Task: Search one way flight ticket for 5 adults, 2 children, 1 infant in seat and 2 infants on lap in economy from Anchorage: Merrill Field to Rockford: Chicago Rockford International Airport(was Northwest Chicagoland Regional Airport At Rockford) on 5-1-2023. Choice of flights is United. Number of bags: 2 checked bags. Price is upto 72000. Outbound departure time preference is 19:00. Return departure time preference is 20:00.
Action: Mouse moved to (177, 156)
Screenshot: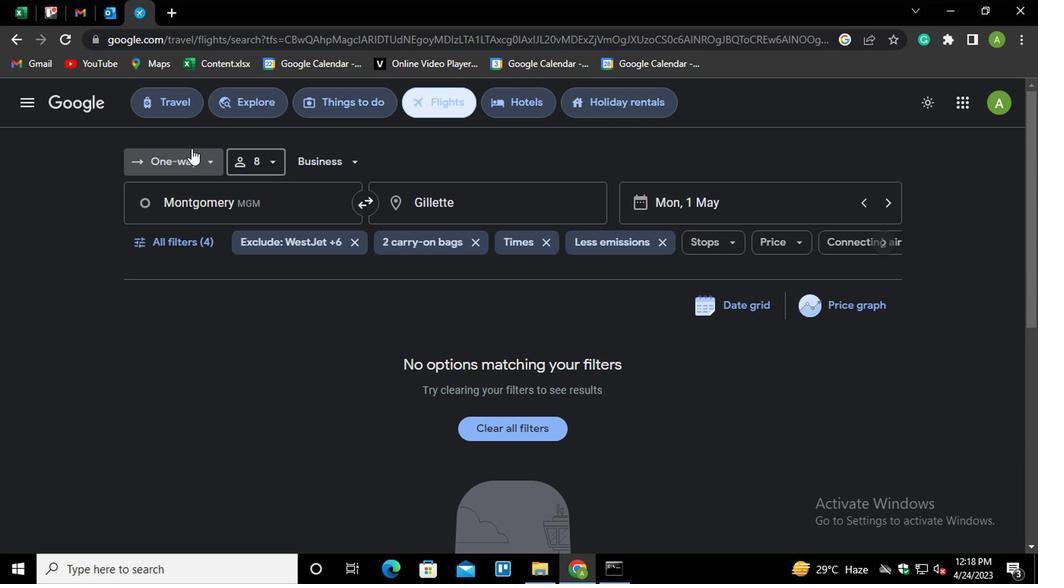 
Action: Mouse pressed left at (177, 156)
Screenshot: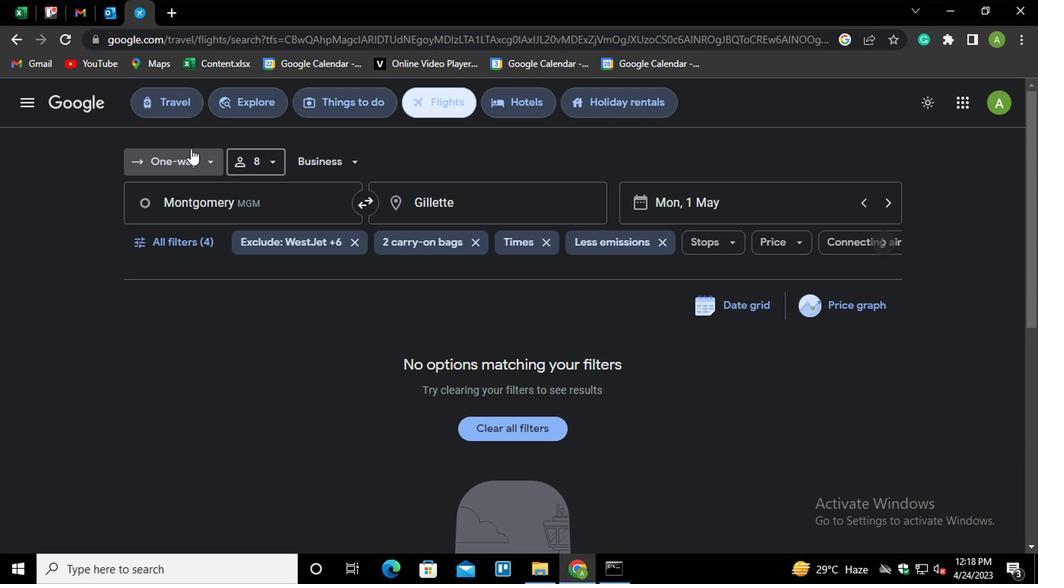 
Action: Mouse moved to (177, 230)
Screenshot: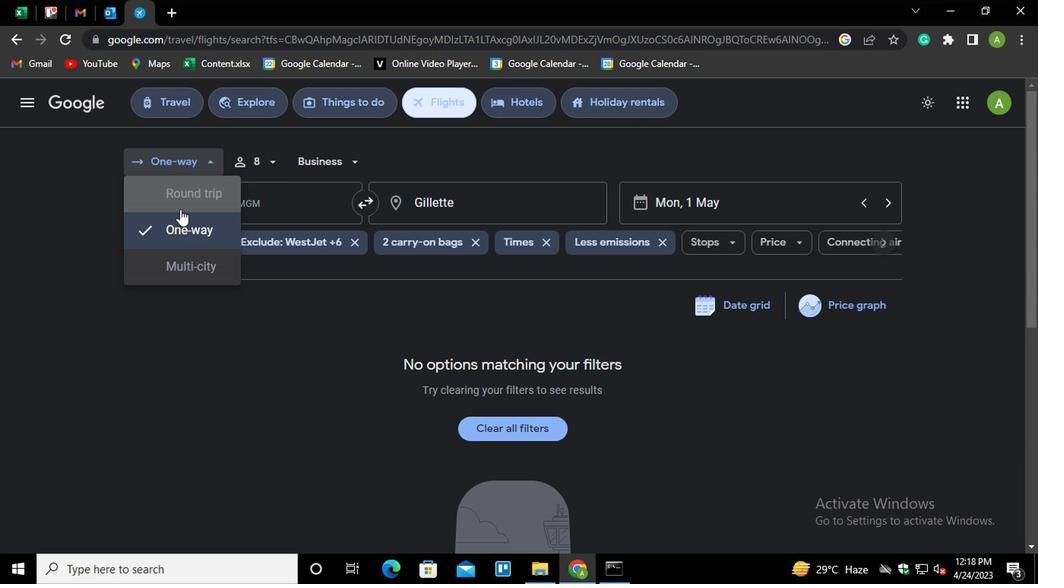 
Action: Mouse pressed left at (177, 230)
Screenshot: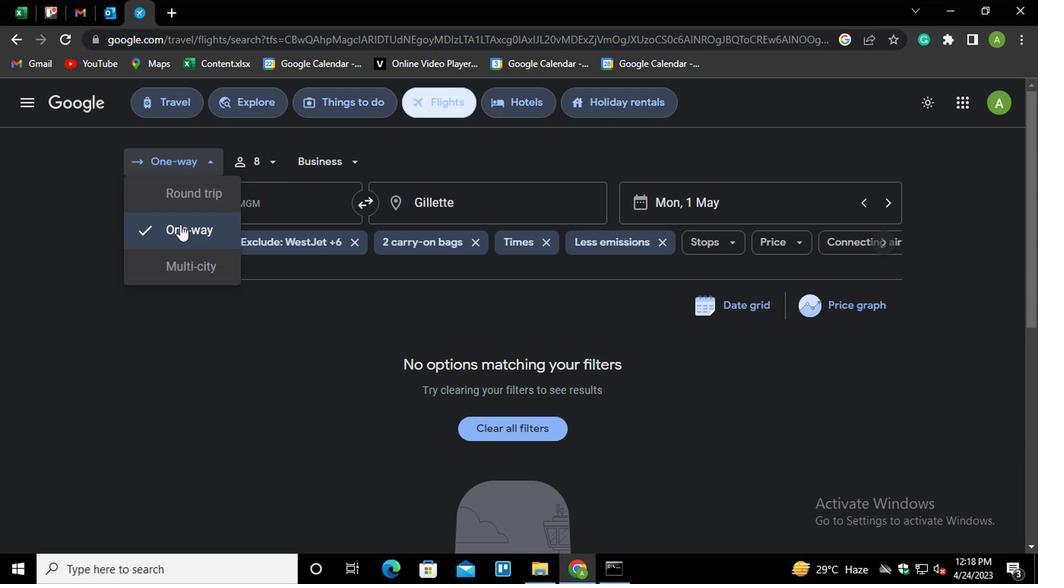 
Action: Mouse moved to (242, 173)
Screenshot: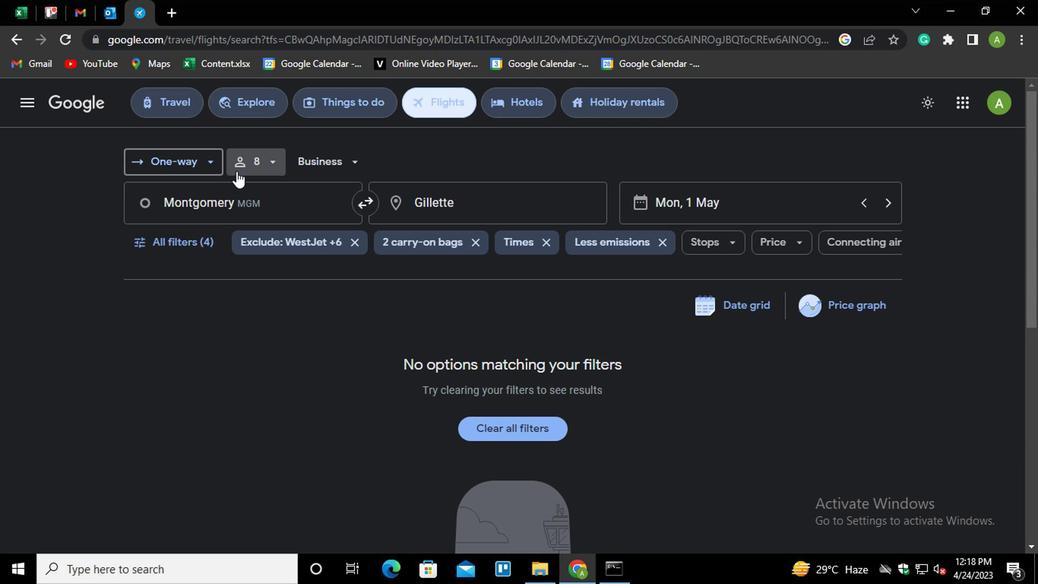 
Action: Mouse pressed left at (242, 173)
Screenshot: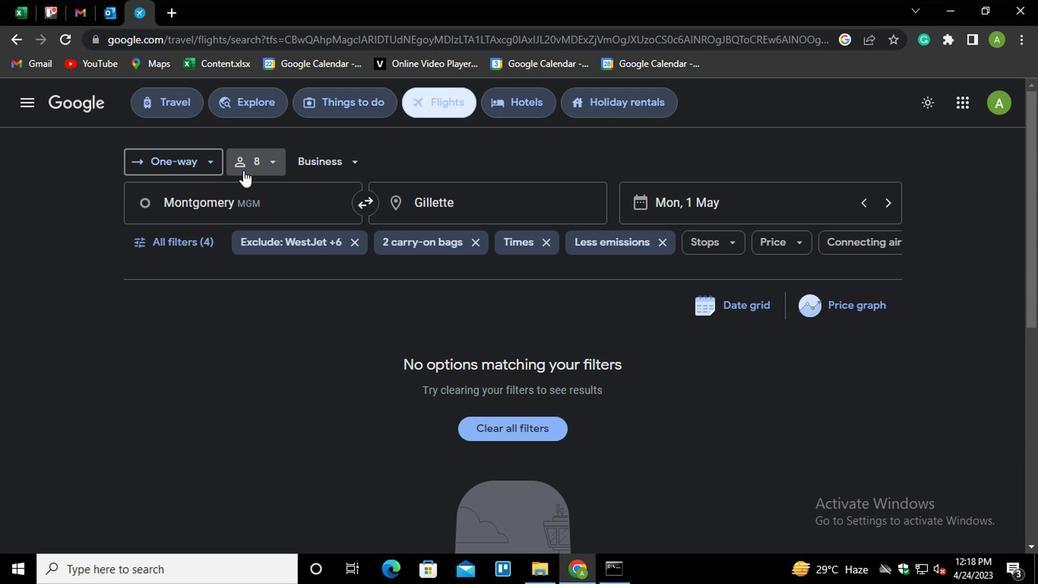 
Action: Mouse moved to (387, 203)
Screenshot: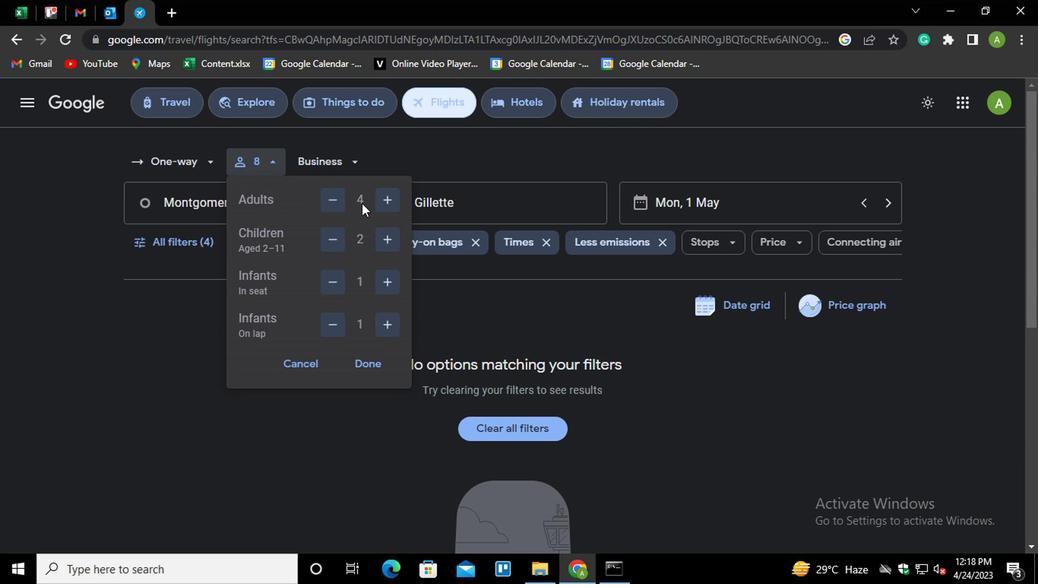 
Action: Mouse pressed left at (387, 203)
Screenshot: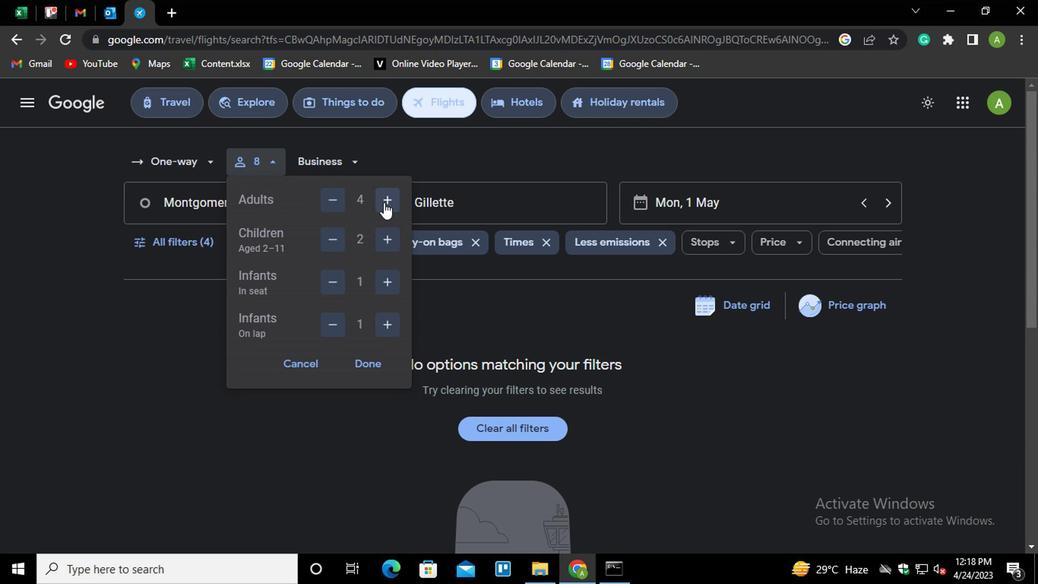 
Action: Mouse moved to (370, 363)
Screenshot: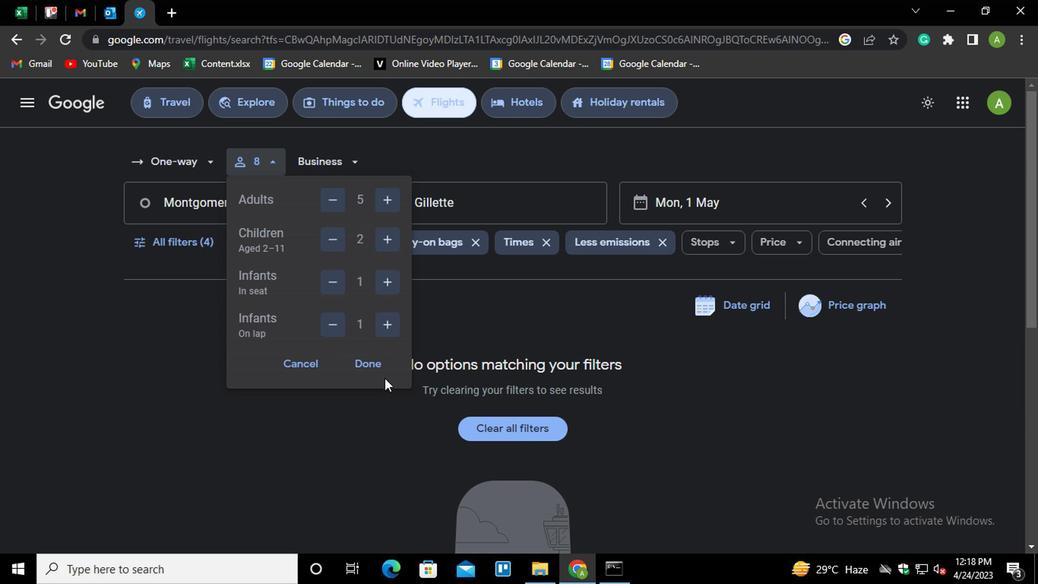 
Action: Mouse pressed left at (370, 363)
Screenshot: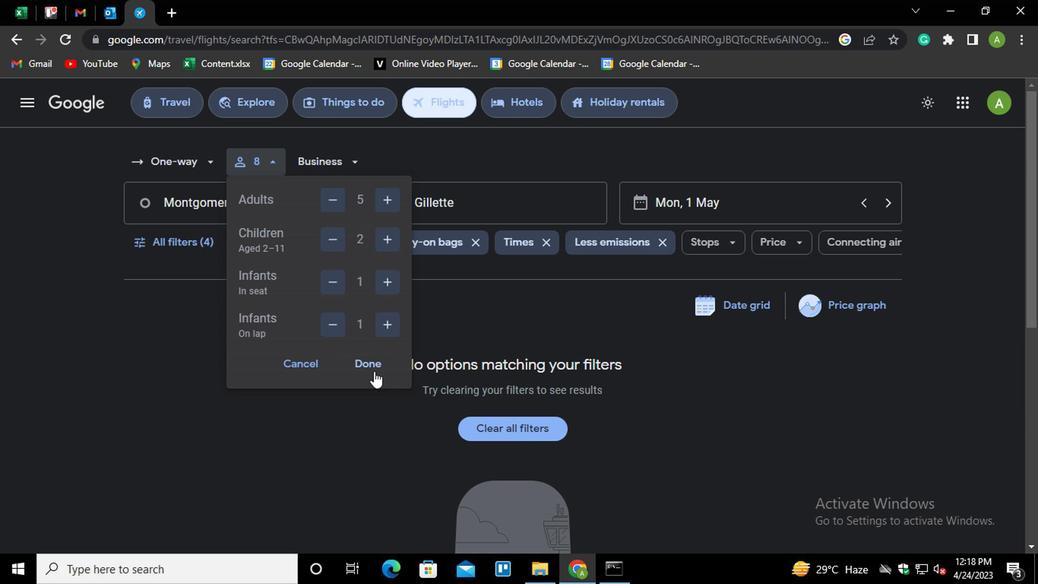 
Action: Mouse moved to (334, 172)
Screenshot: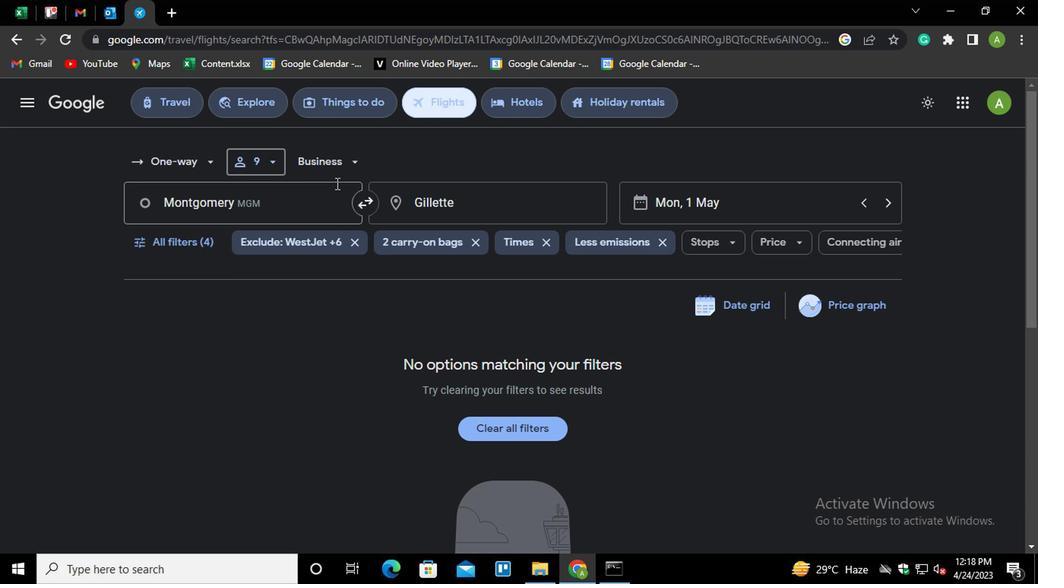 
Action: Mouse pressed left at (334, 172)
Screenshot: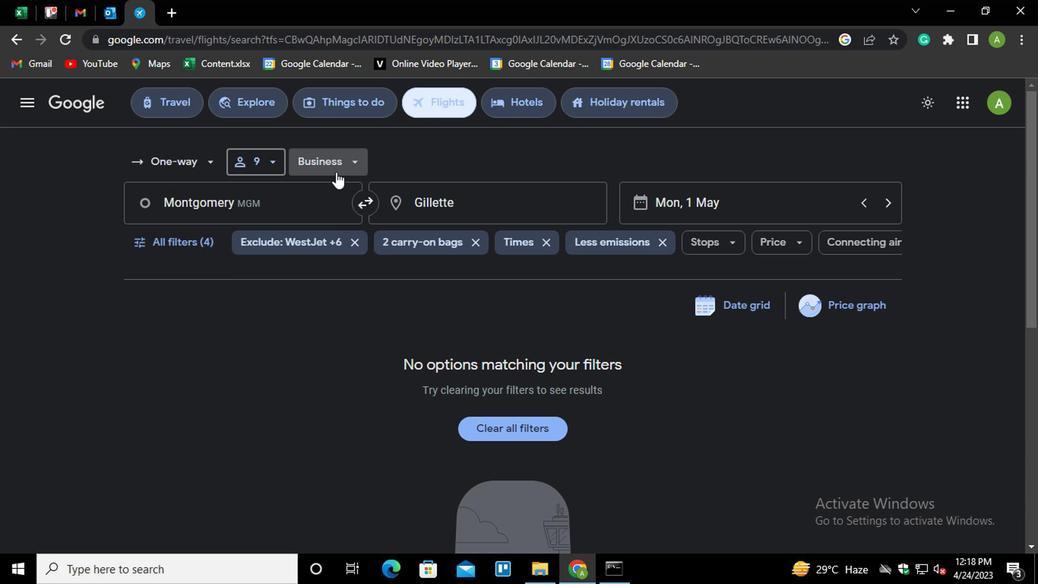 
Action: Mouse moved to (344, 199)
Screenshot: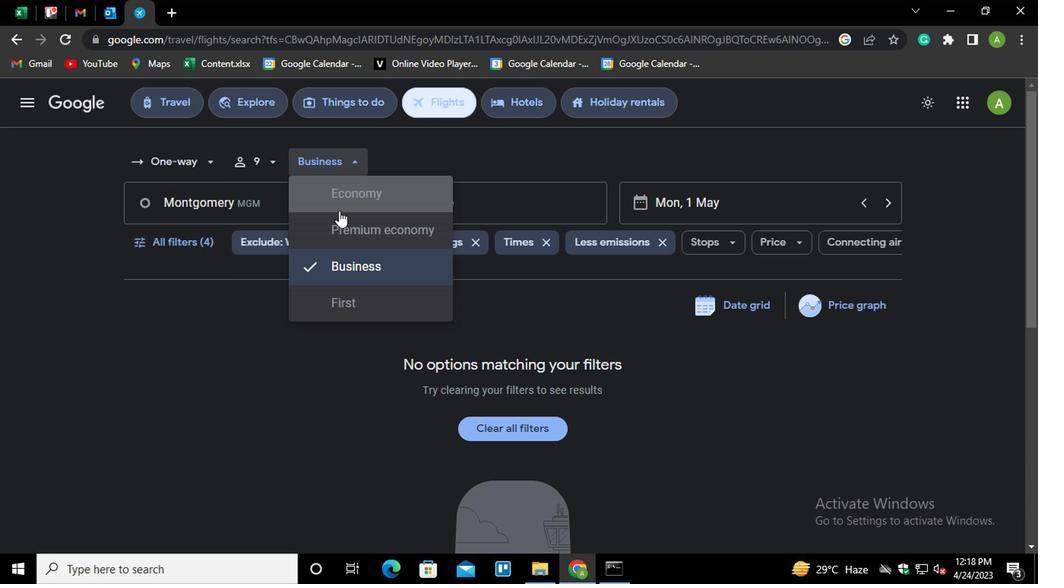 
Action: Mouse pressed left at (344, 199)
Screenshot: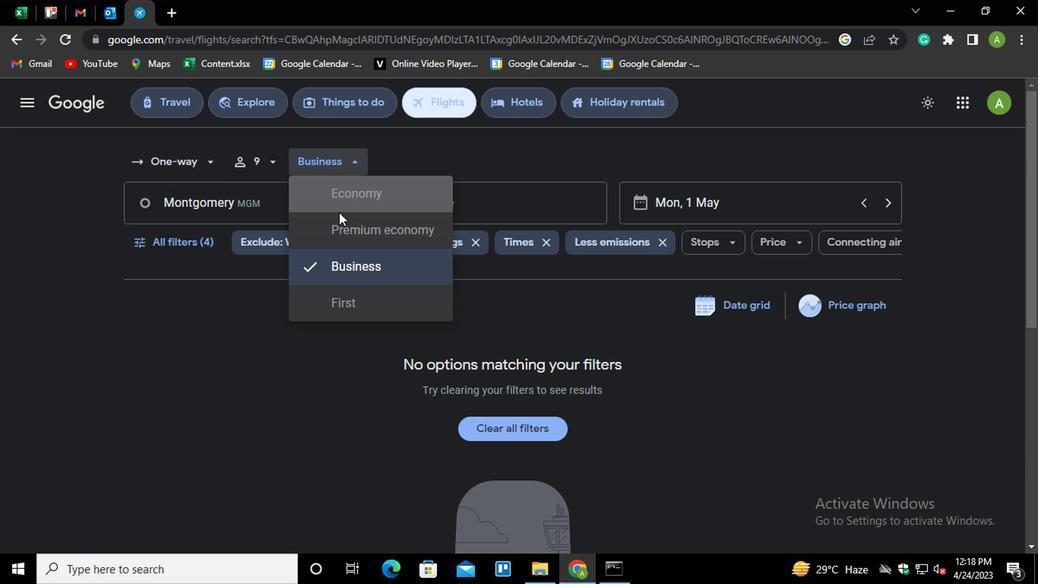 
Action: Mouse moved to (300, 210)
Screenshot: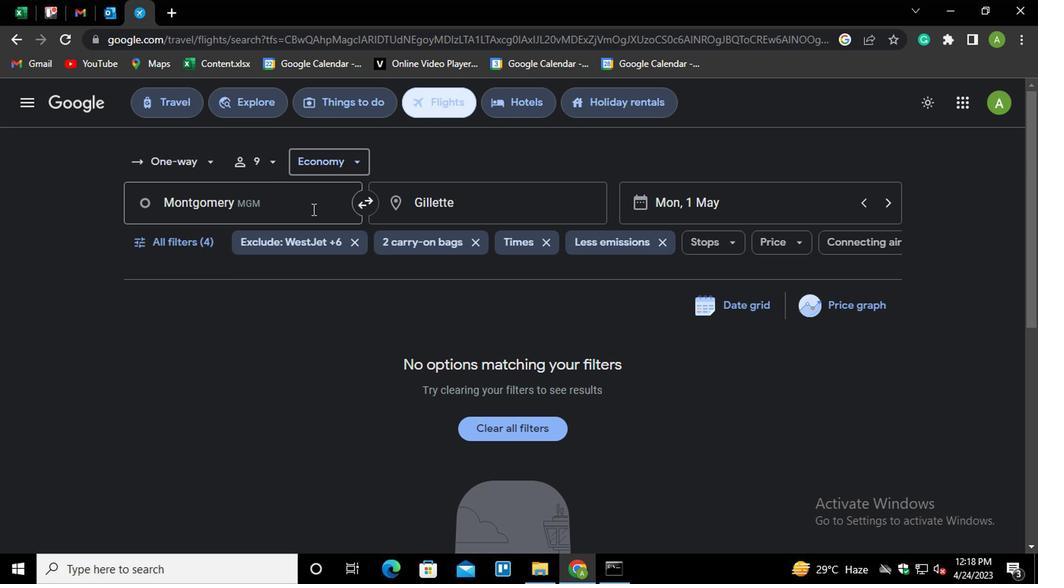 
Action: Mouse pressed left at (300, 210)
Screenshot: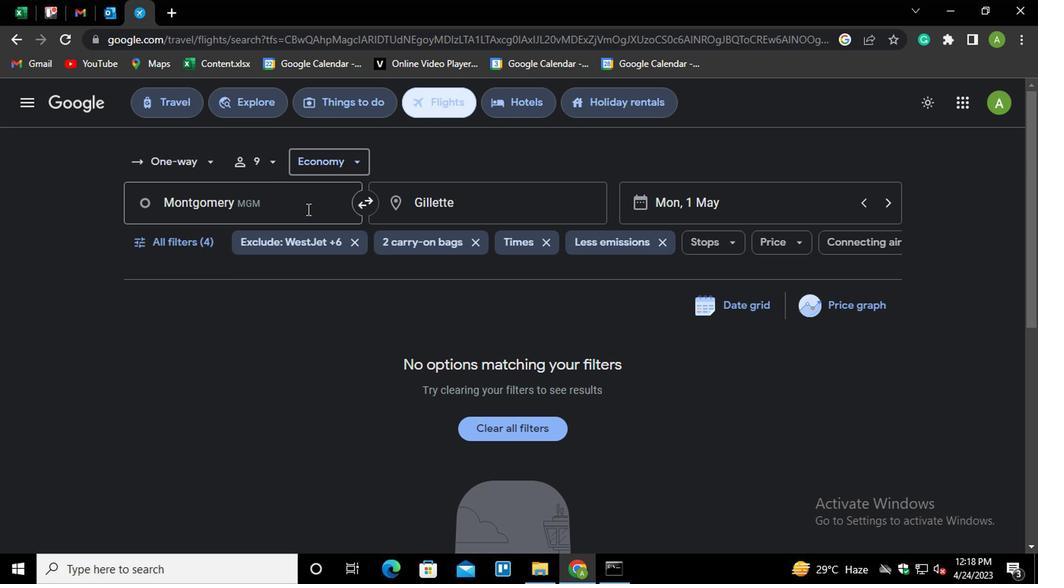 
Action: Key pressed <Key.shift>ANCHORAGE<Key.space>FI=<Key.backspace><Key.backspace><Key.backspace><Key.backspace><Key.down><Key.enter>
Screenshot: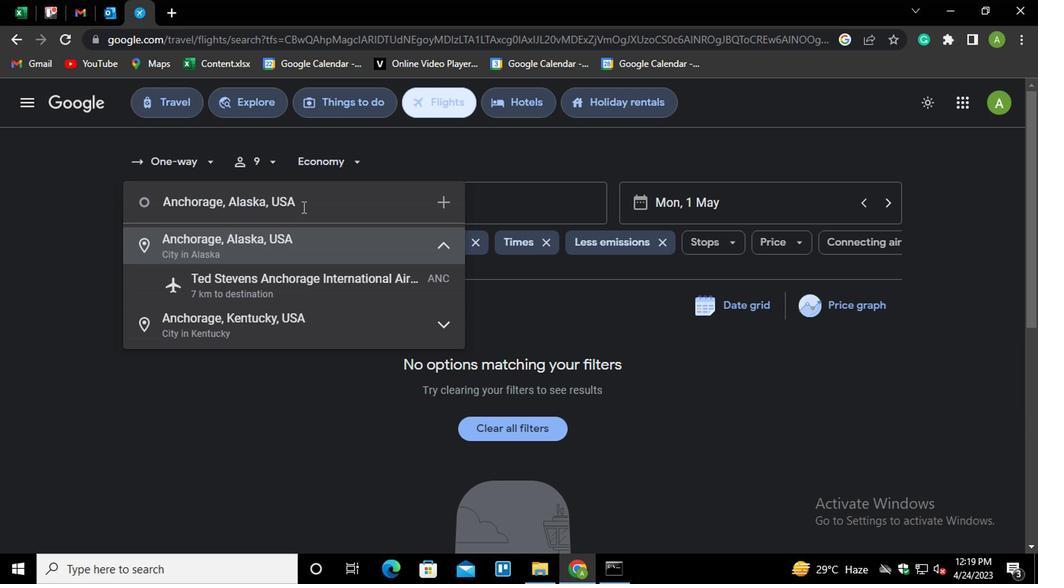 
Action: Mouse moved to (460, 199)
Screenshot: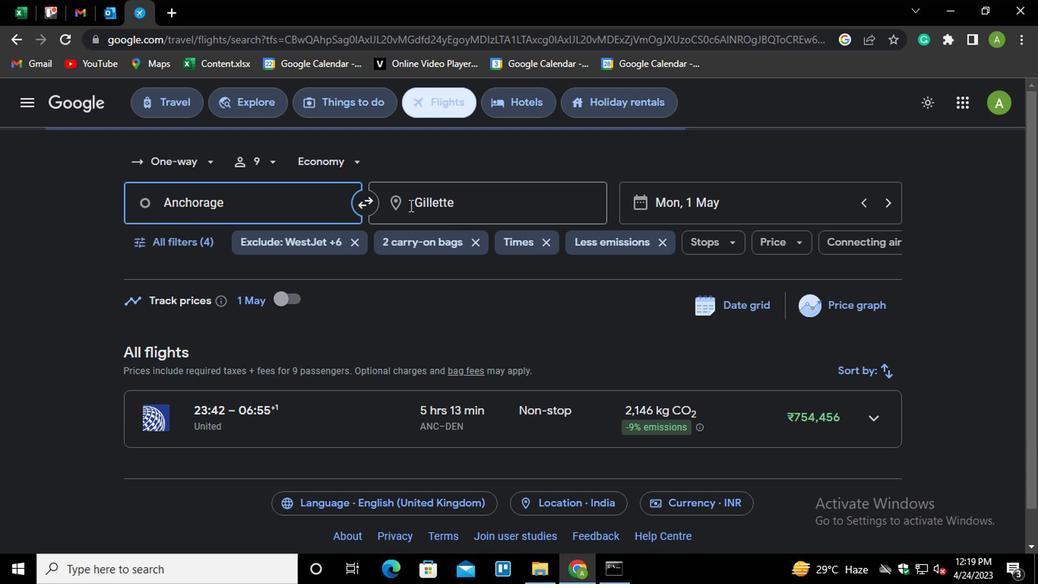 
Action: Mouse pressed left at (460, 199)
Screenshot: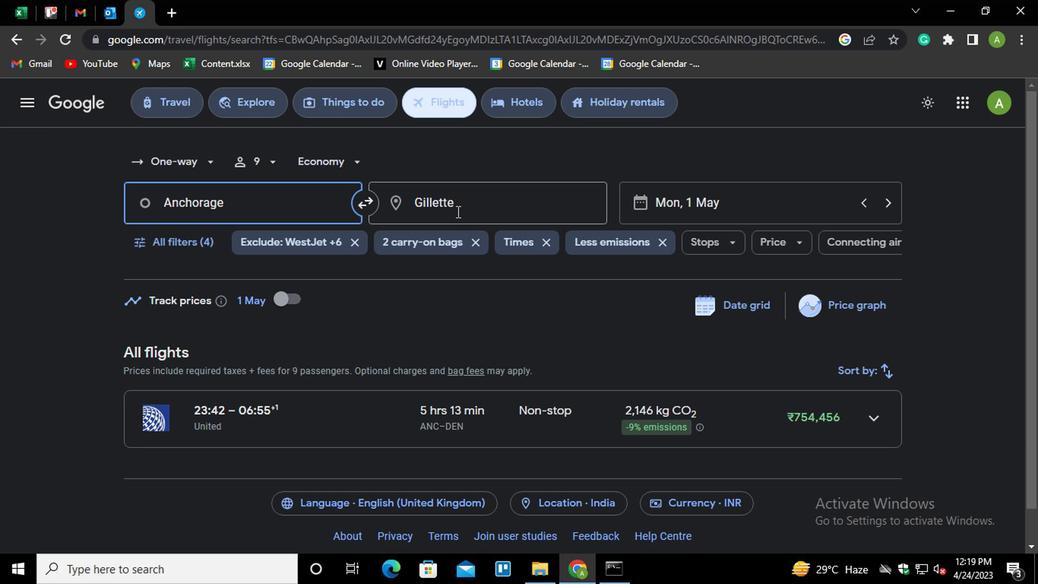 
Action: Mouse moved to (460, 217)
Screenshot: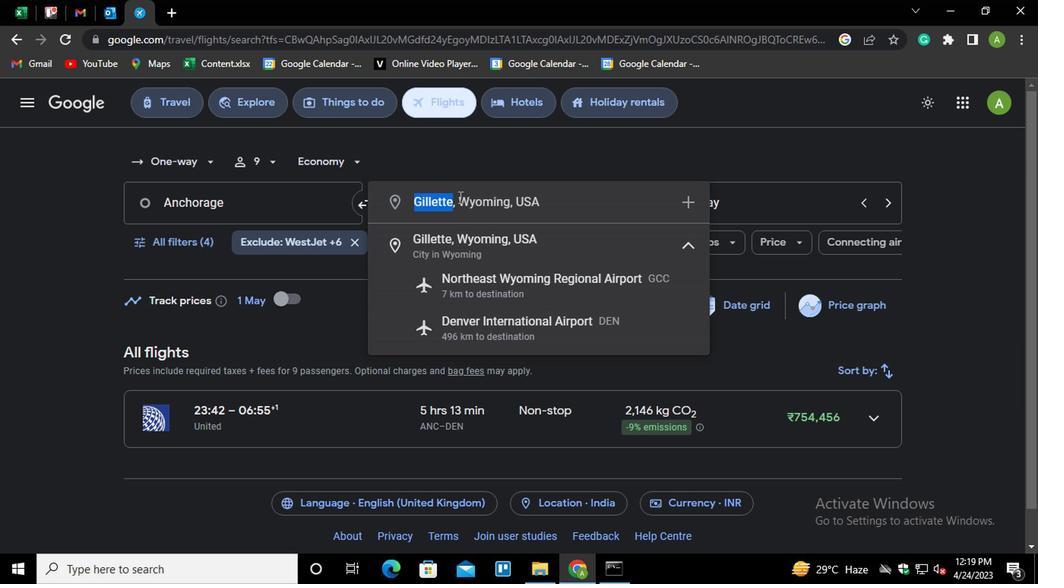 
Action: Key pressed CHICAH<Key.backspace>
Screenshot: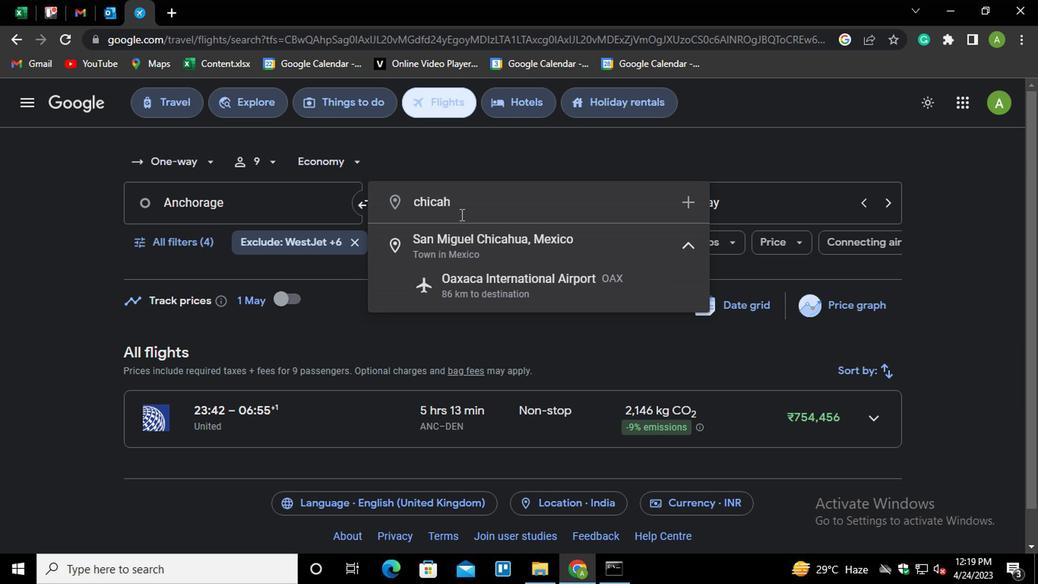
Action: Mouse moved to (495, 374)
Screenshot: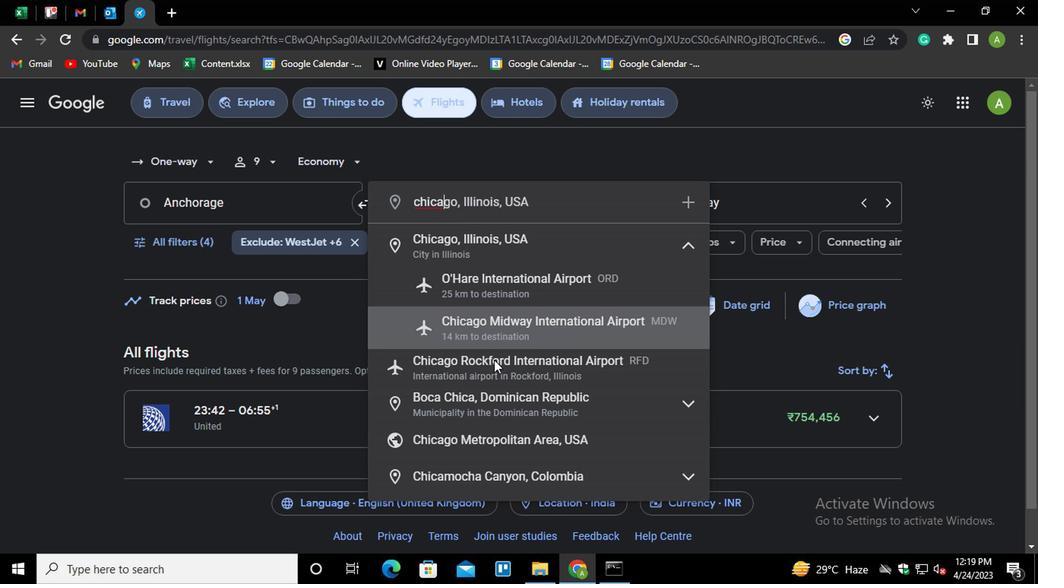 
Action: Mouse pressed left at (495, 374)
Screenshot: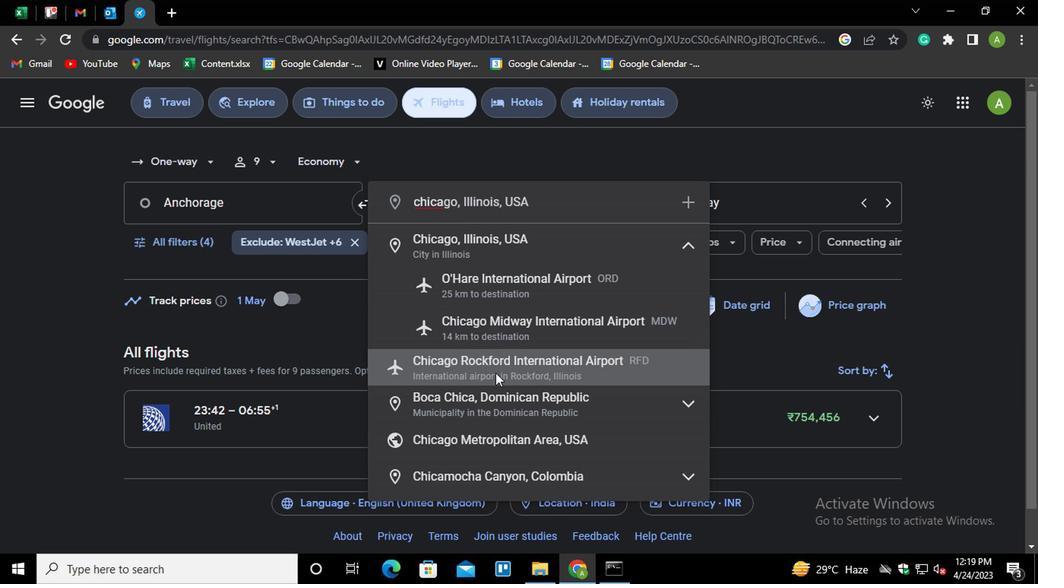 
Action: Mouse moved to (194, 242)
Screenshot: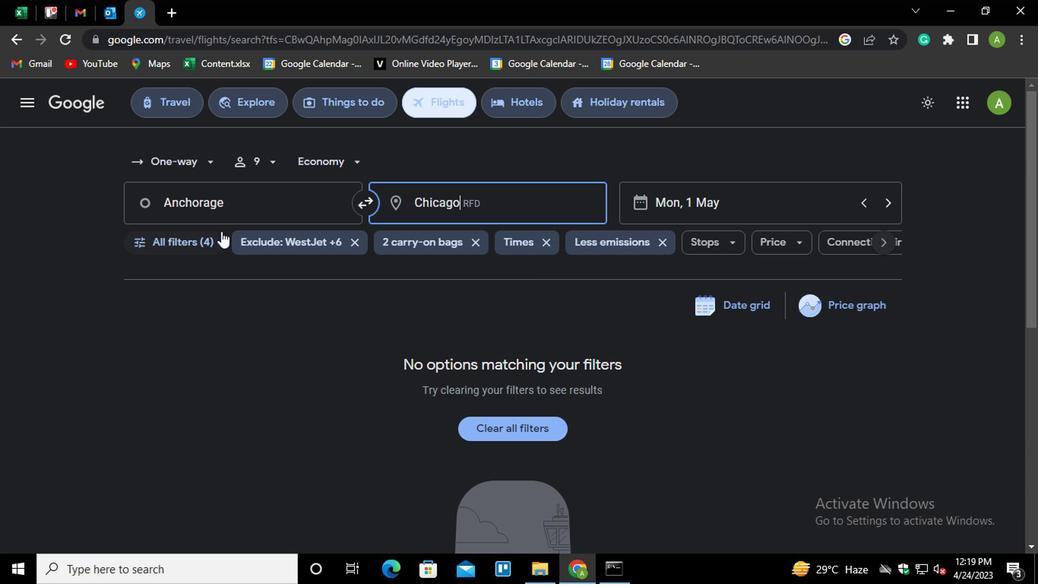 
Action: Mouse pressed left at (194, 242)
Screenshot: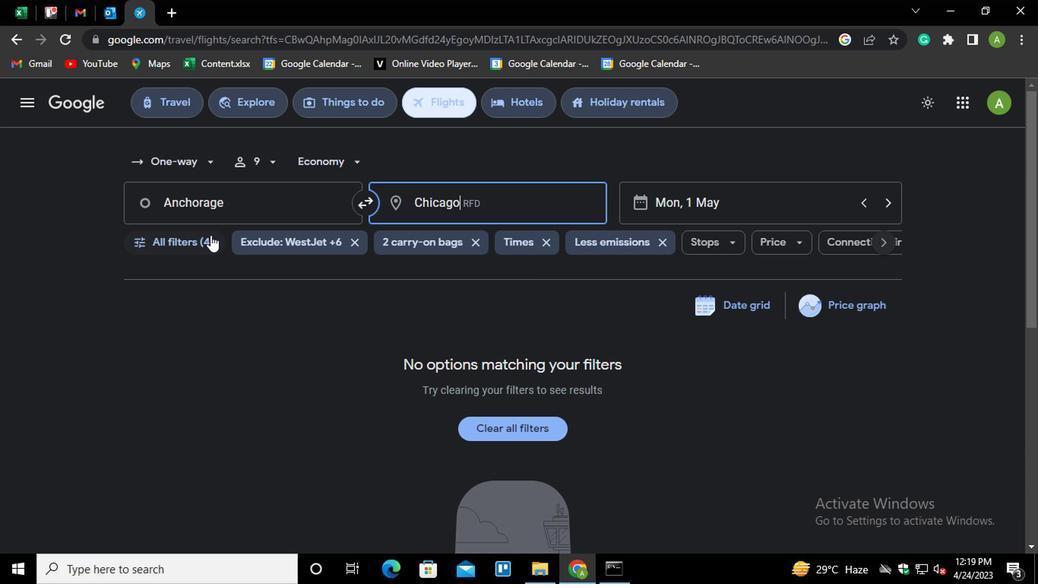 
Action: Mouse moved to (212, 402)
Screenshot: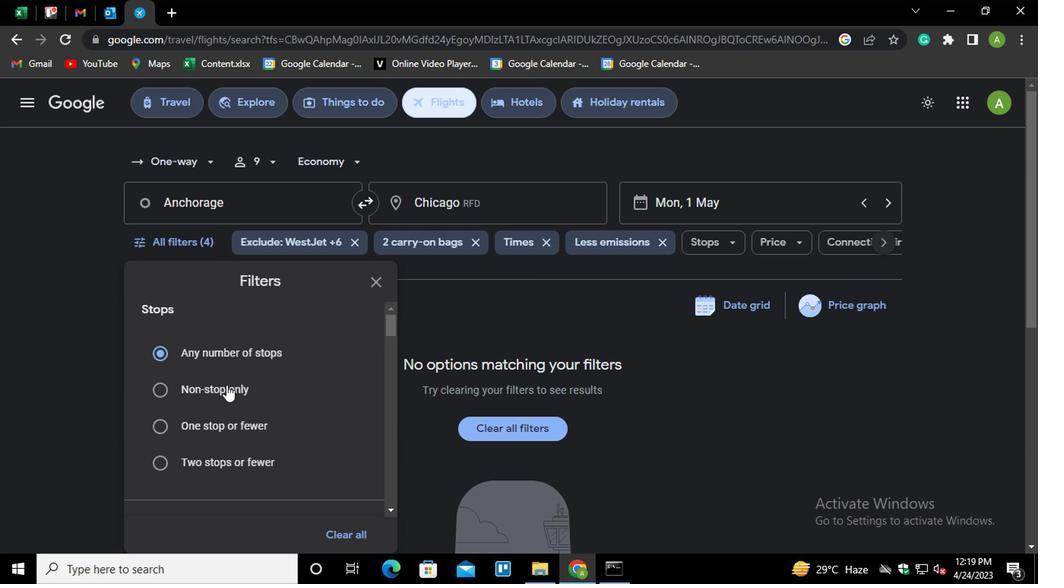 
Action: Mouse scrolled (212, 401) with delta (0, -1)
Screenshot: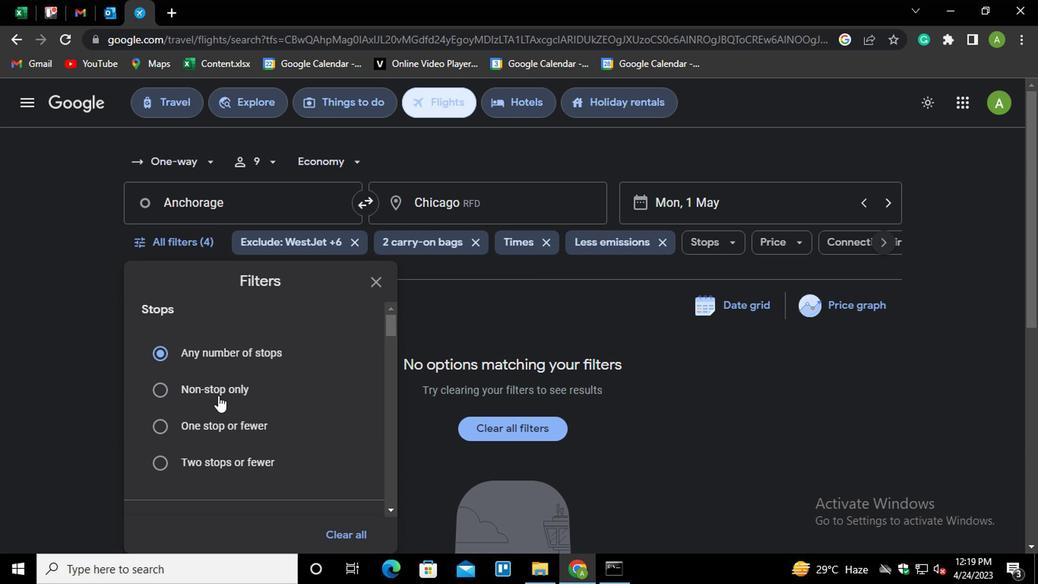 
Action: Mouse scrolled (212, 401) with delta (0, -1)
Screenshot: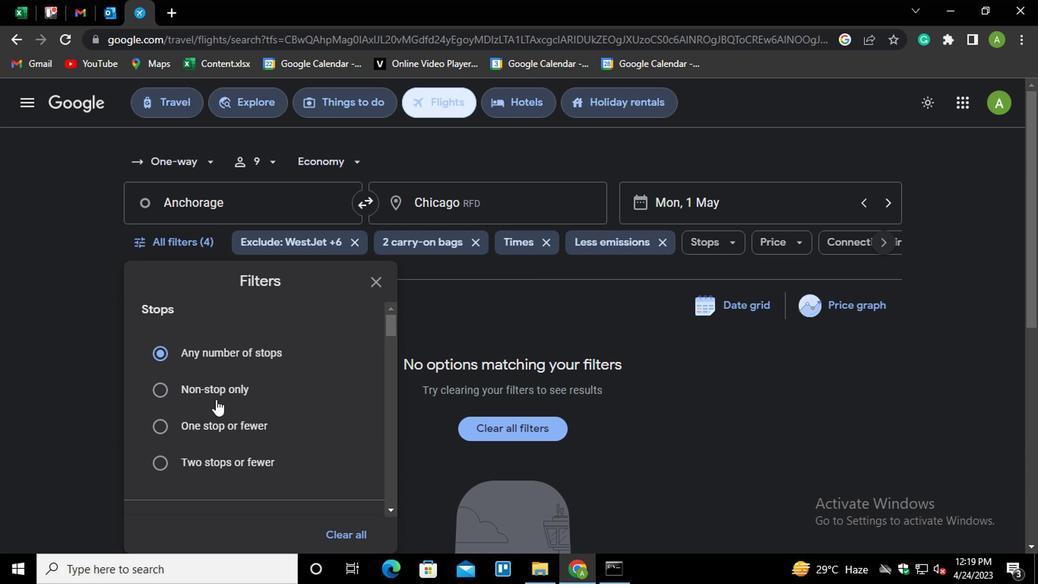 
Action: Mouse scrolled (212, 401) with delta (0, -1)
Screenshot: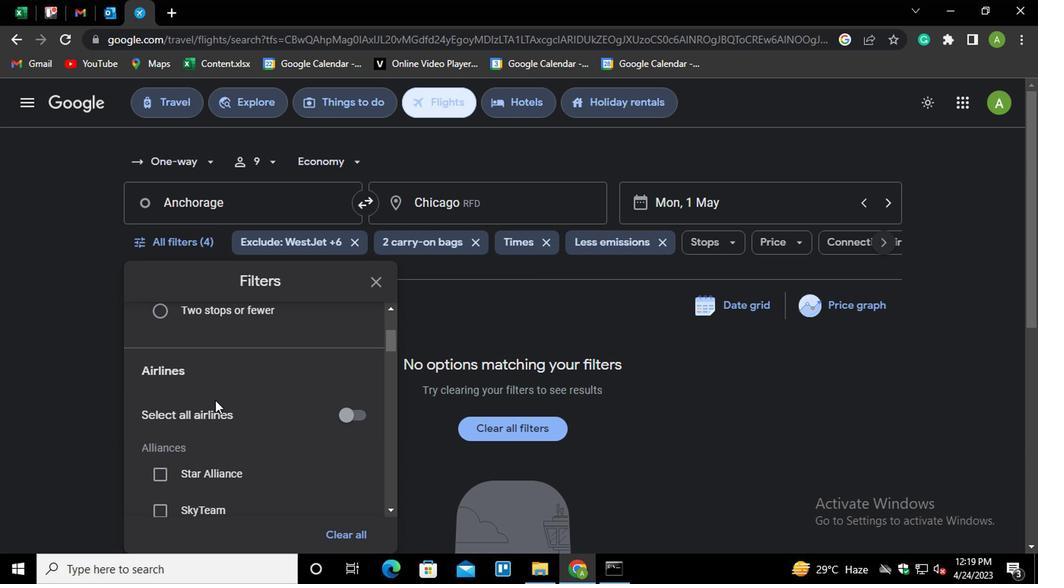 
Action: Mouse scrolled (212, 401) with delta (0, -1)
Screenshot: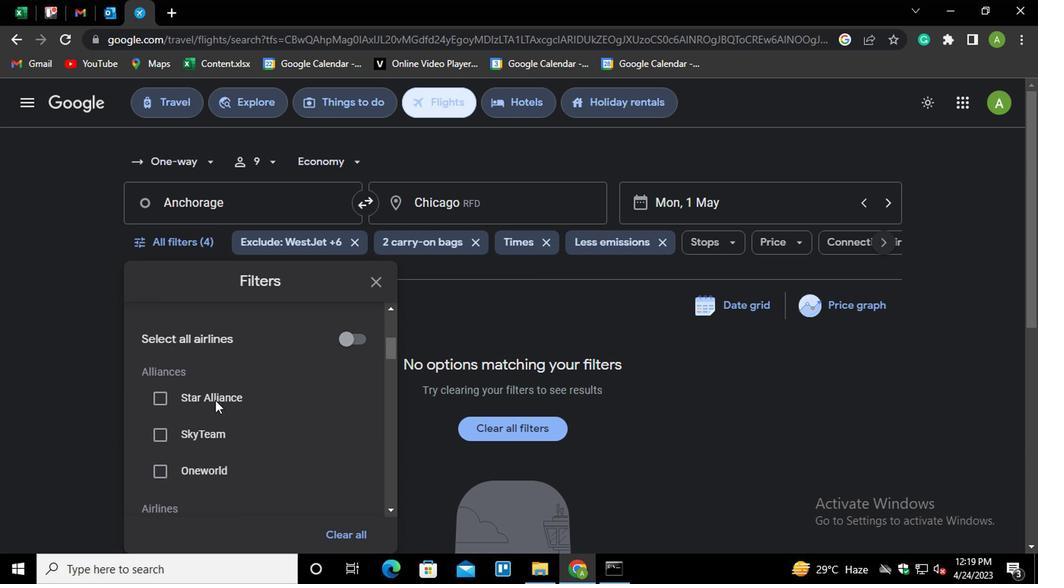 
Action: Mouse scrolled (212, 401) with delta (0, -1)
Screenshot: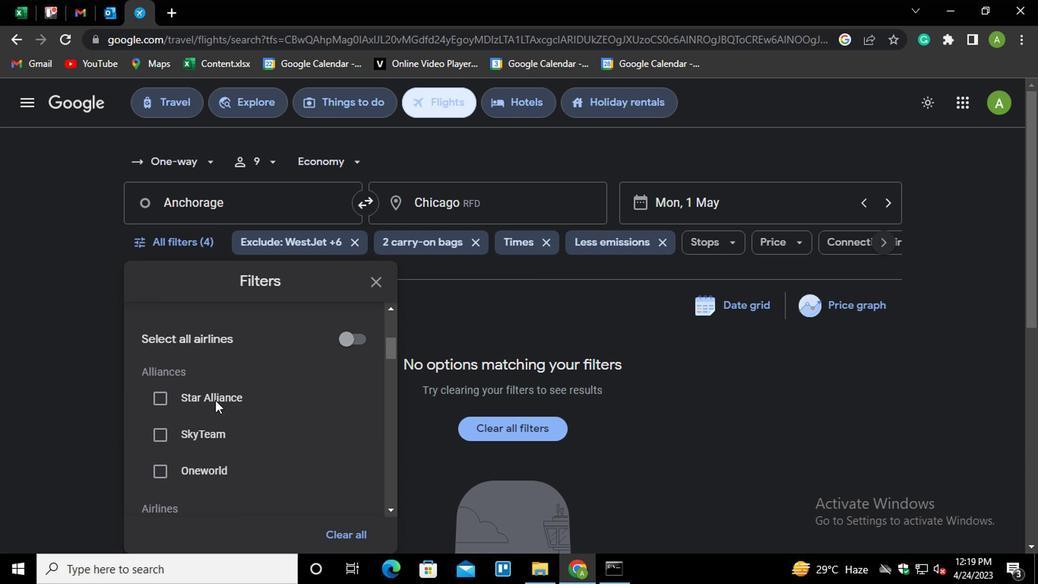 
Action: Mouse scrolled (212, 401) with delta (0, -1)
Screenshot: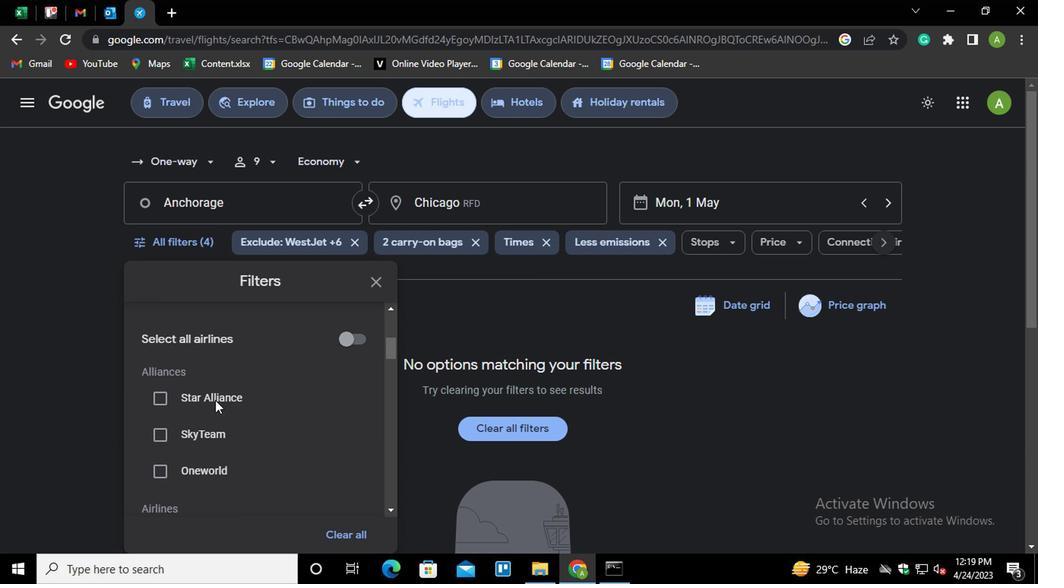 
Action: Mouse scrolled (212, 401) with delta (0, -1)
Screenshot: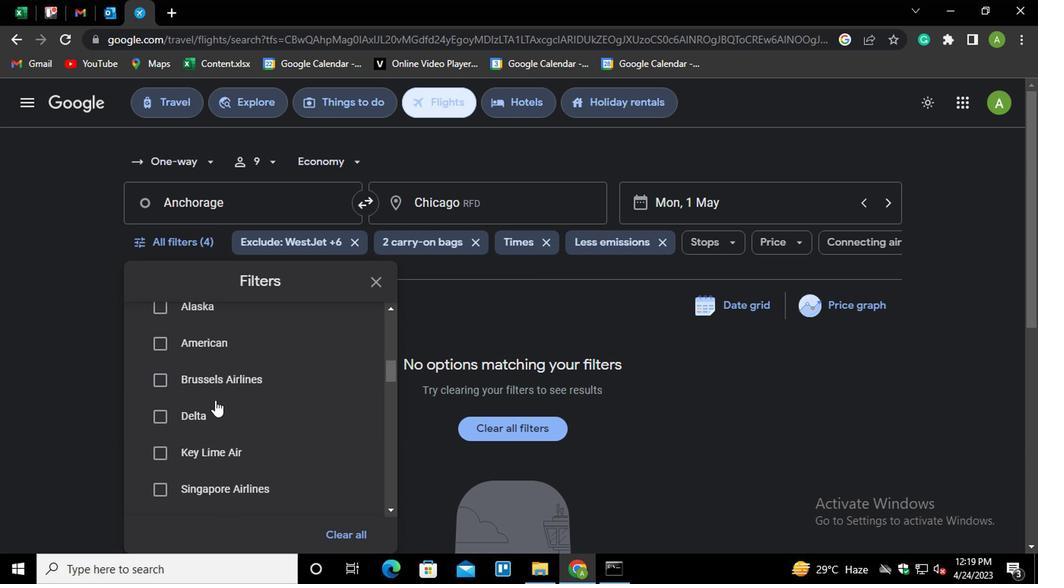 
Action: Mouse scrolled (212, 401) with delta (0, -1)
Screenshot: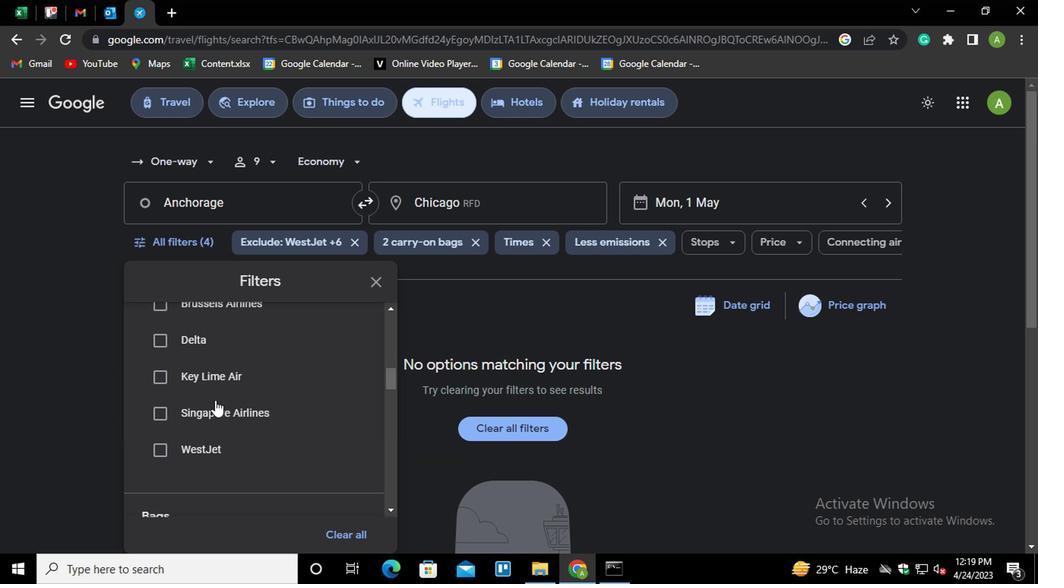 
Action: Mouse scrolled (212, 401) with delta (0, -1)
Screenshot: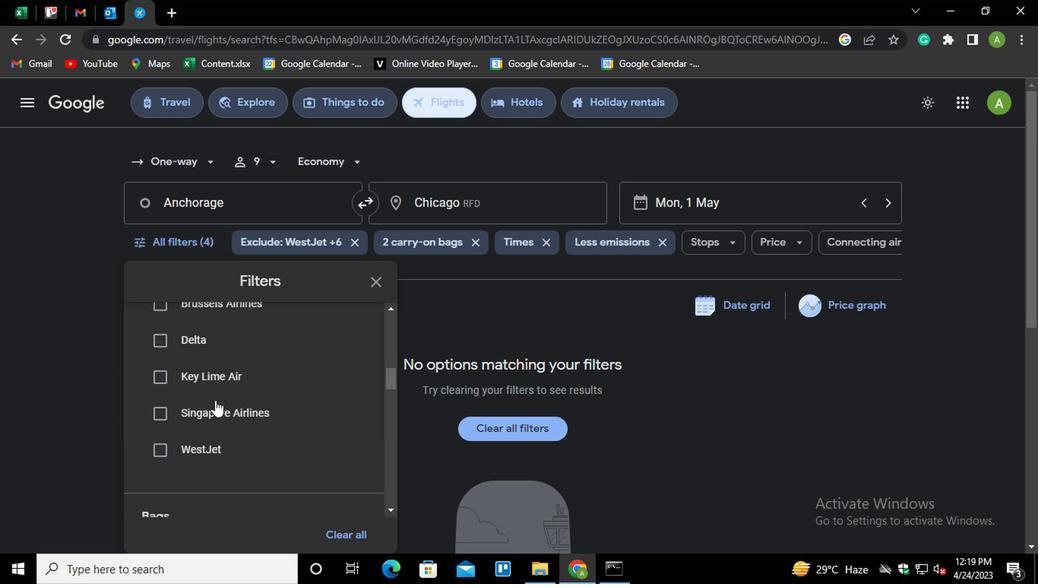 
Action: Mouse scrolled (212, 402) with delta (0, 0)
Screenshot: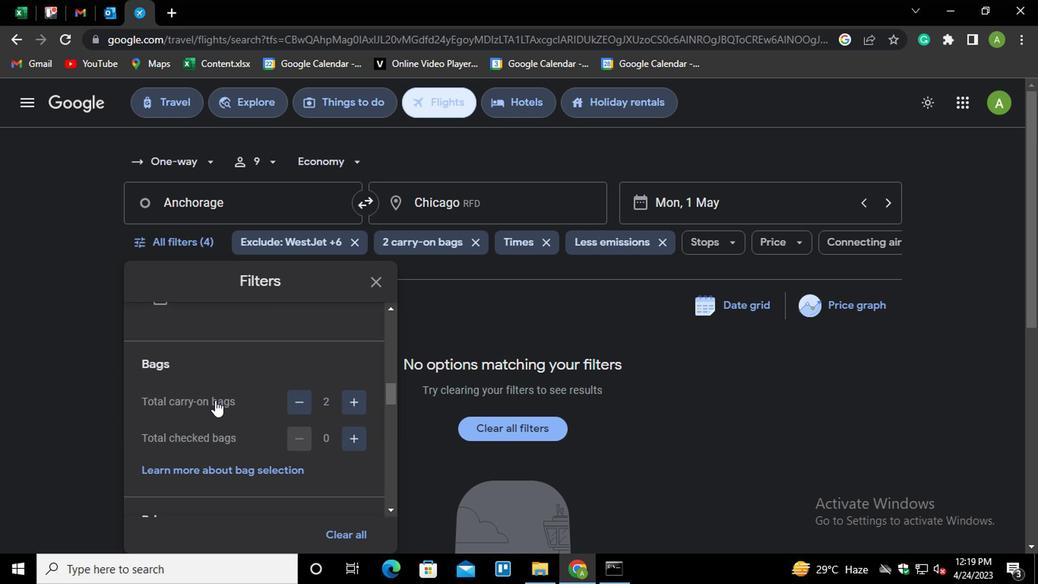 
Action: Mouse scrolled (212, 402) with delta (0, 0)
Screenshot: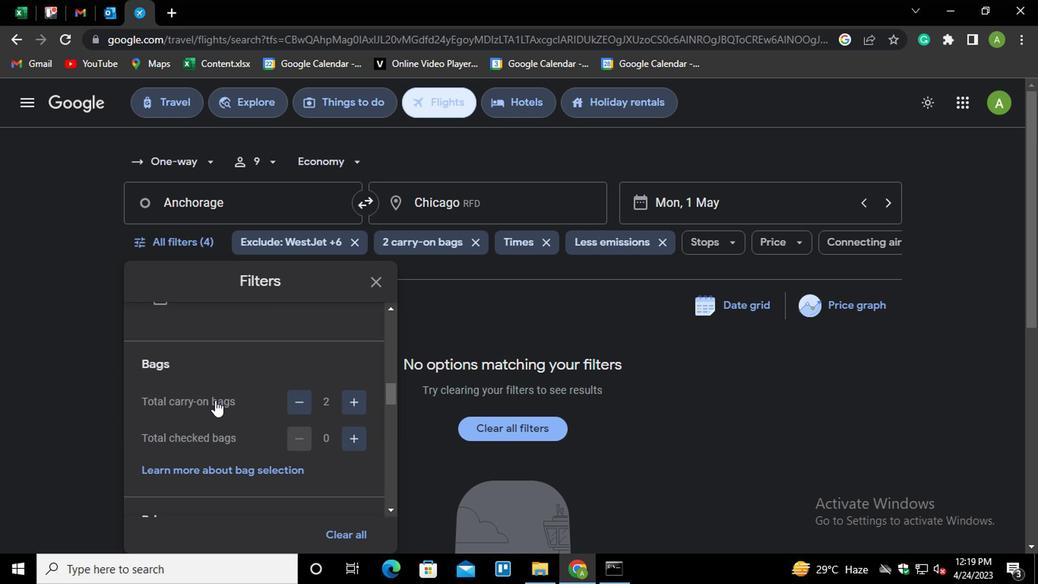 
Action: Mouse scrolled (212, 402) with delta (0, 0)
Screenshot: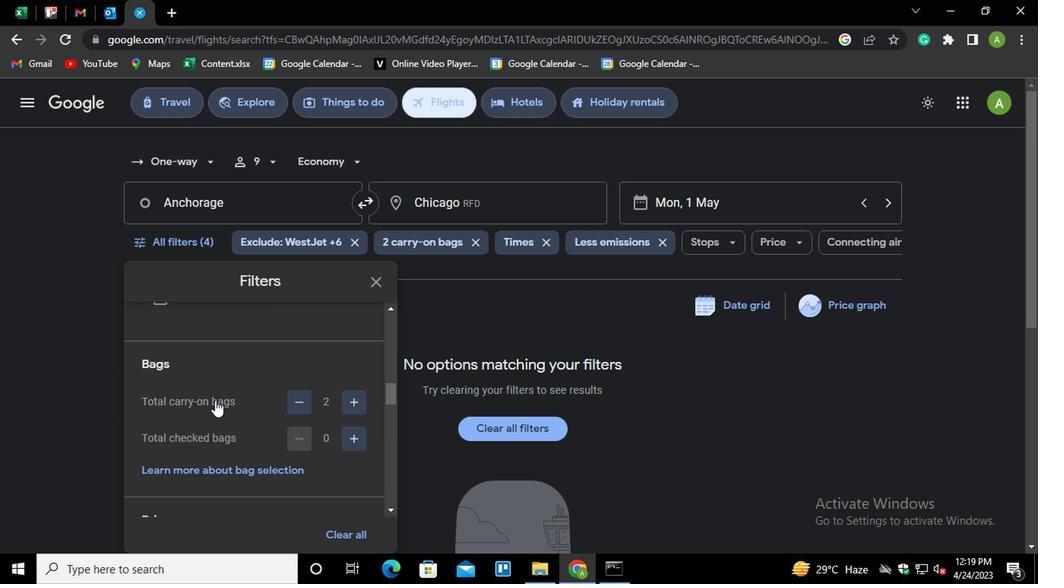 
Action: Mouse moved to (189, 404)
Screenshot: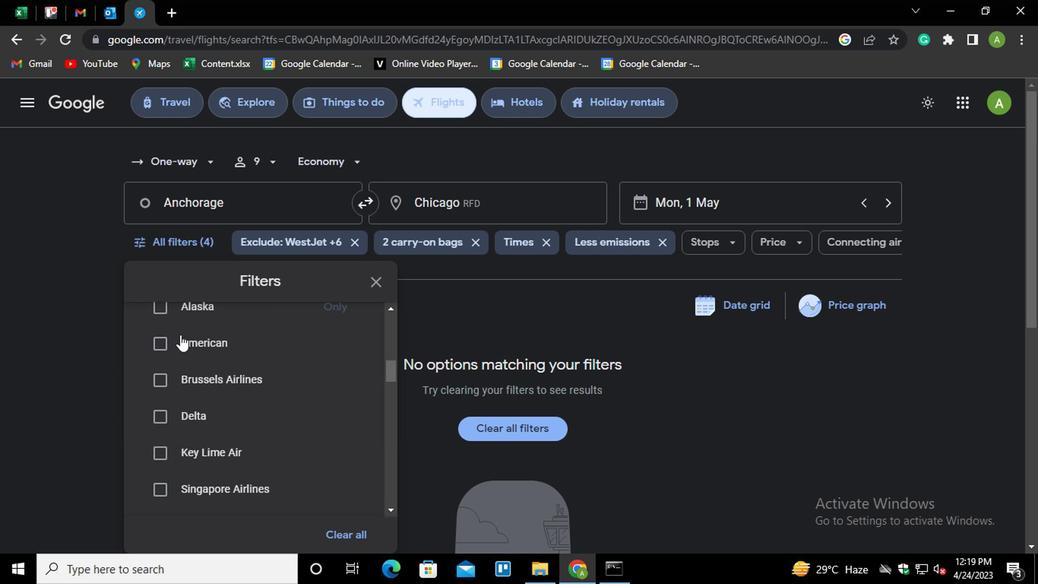 
Action: Mouse scrolled (189, 405) with delta (0, 0)
Screenshot: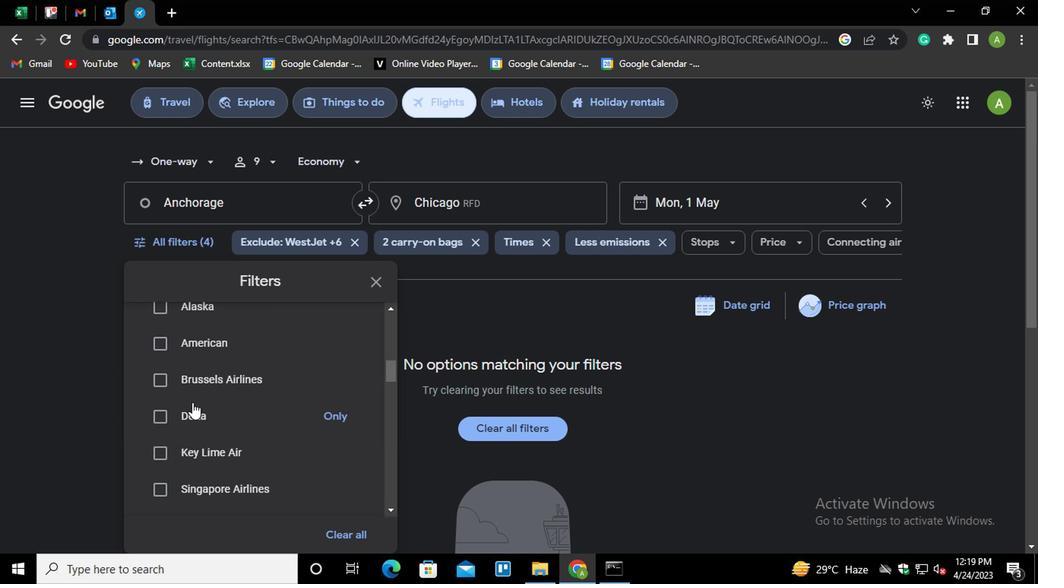 
Action: Mouse moved to (195, 437)
Screenshot: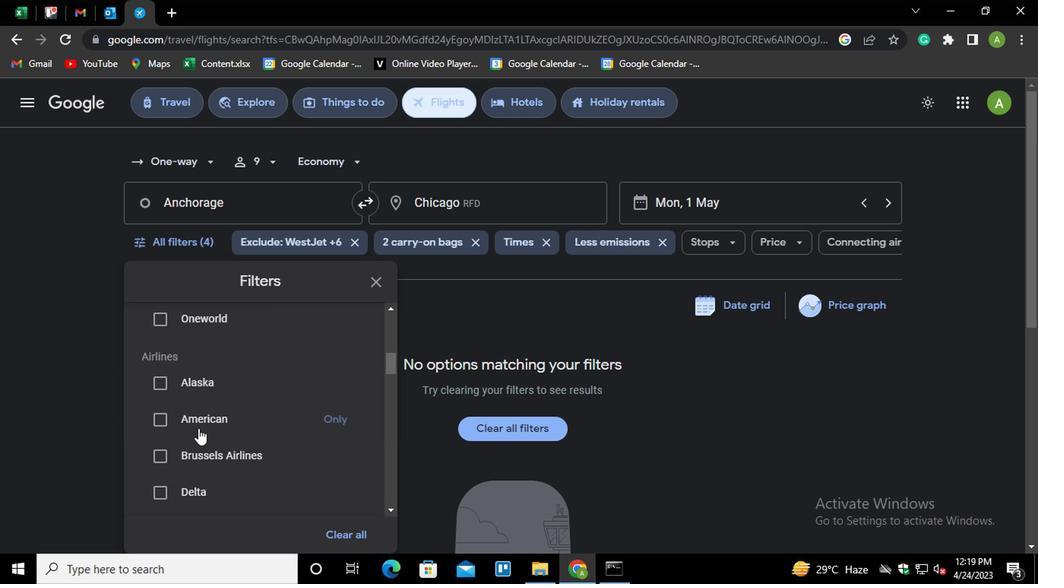 
Action: Mouse scrolled (195, 437) with delta (0, 0)
Screenshot: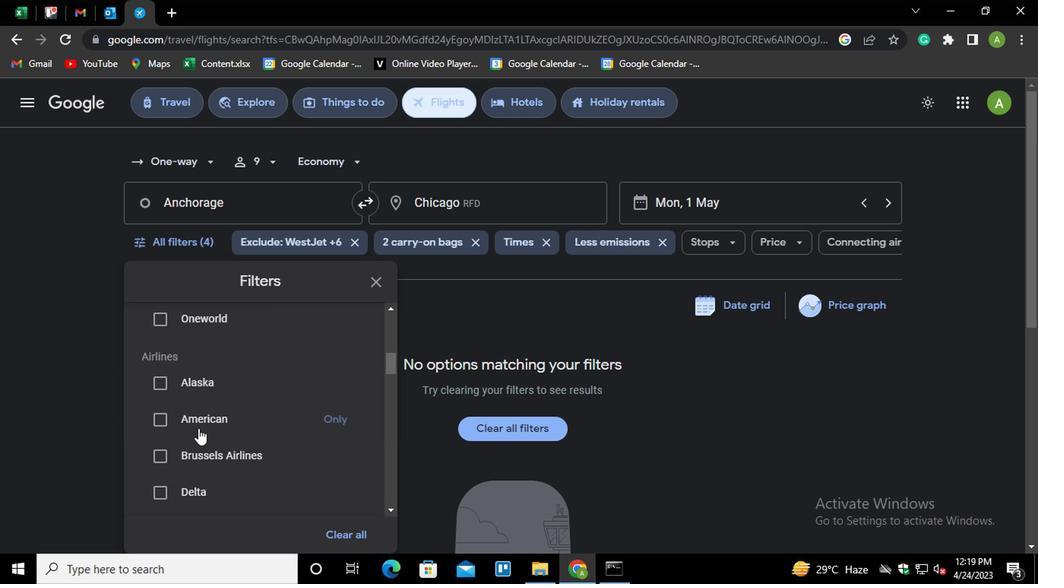 
Action: Mouse moved to (195, 439)
Screenshot: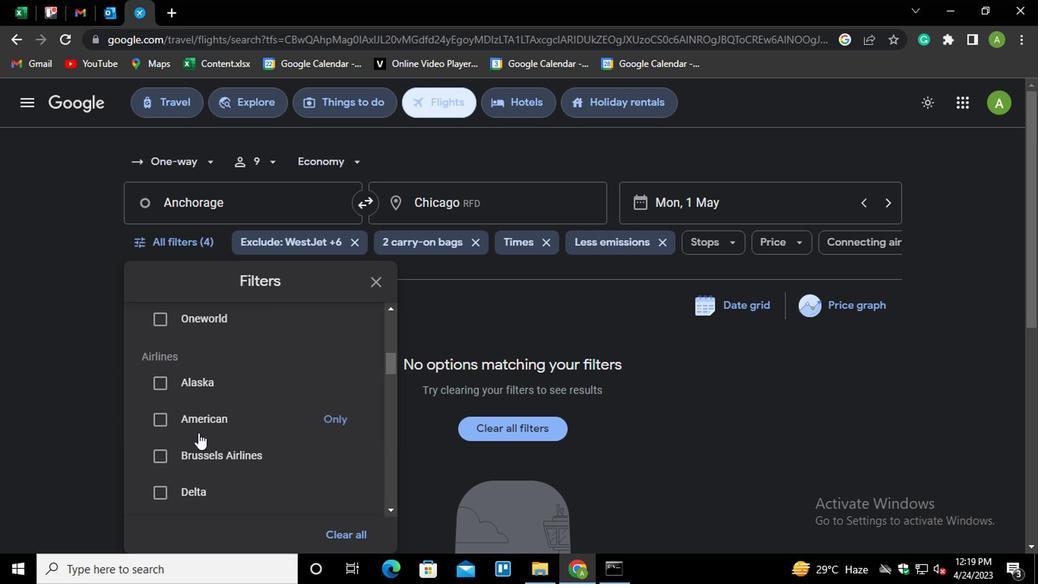 
Action: Mouse scrolled (195, 438) with delta (0, 0)
Screenshot: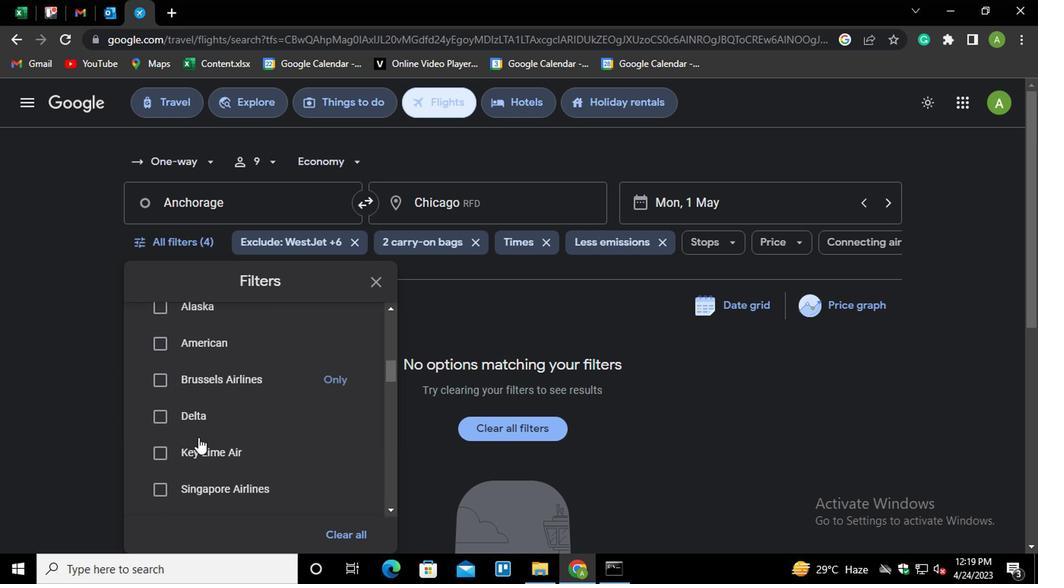 
Action: Mouse moved to (267, 425)
Screenshot: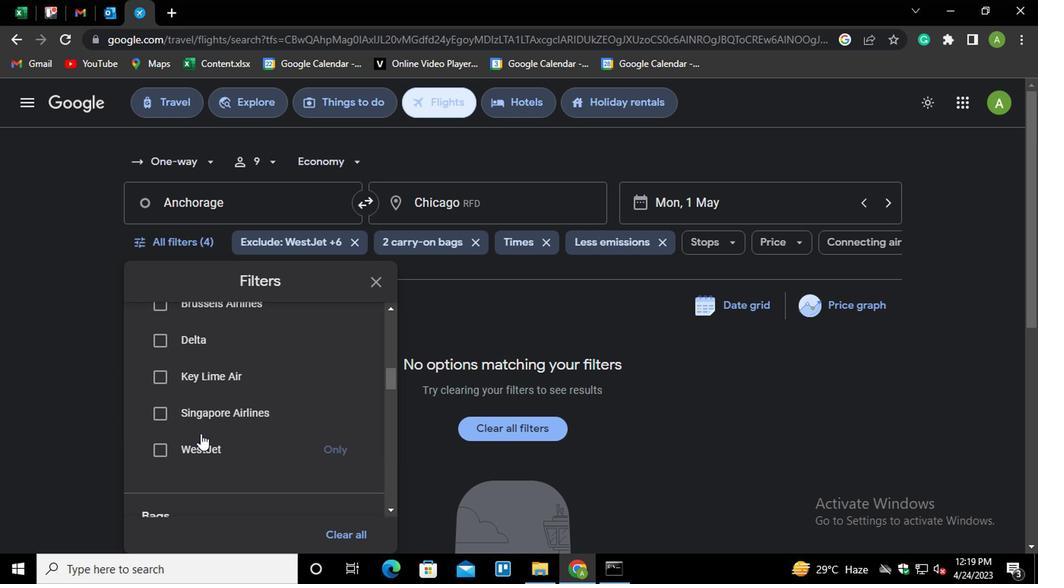 
Action: Mouse scrolled (267, 425) with delta (0, 0)
Screenshot: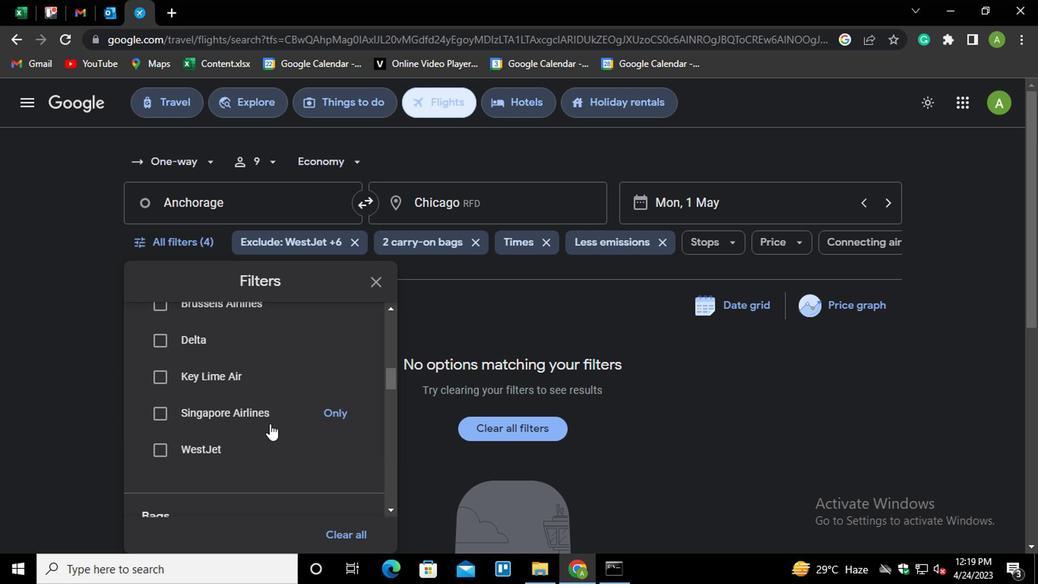 
Action: Mouse scrolled (267, 425) with delta (0, 0)
Screenshot: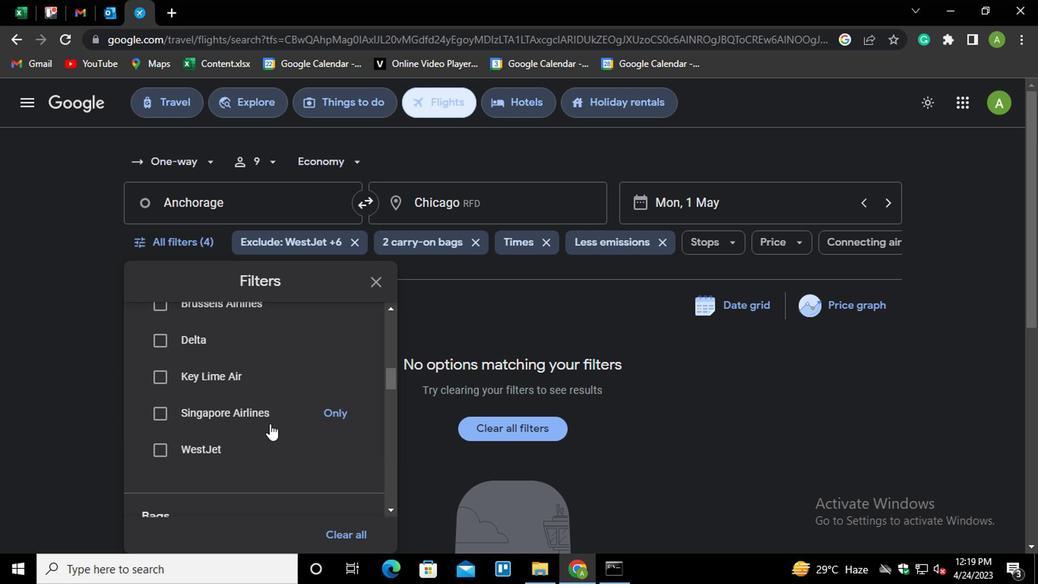 
Action: Mouse moved to (341, 456)
Screenshot: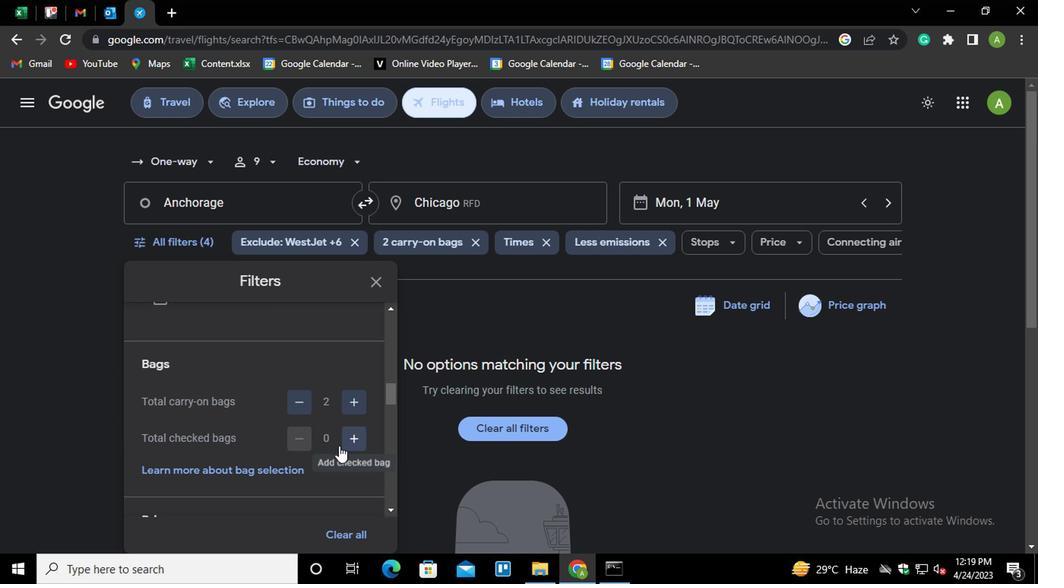 
Action: Mouse scrolled (341, 456) with delta (0, 0)
Screenshot: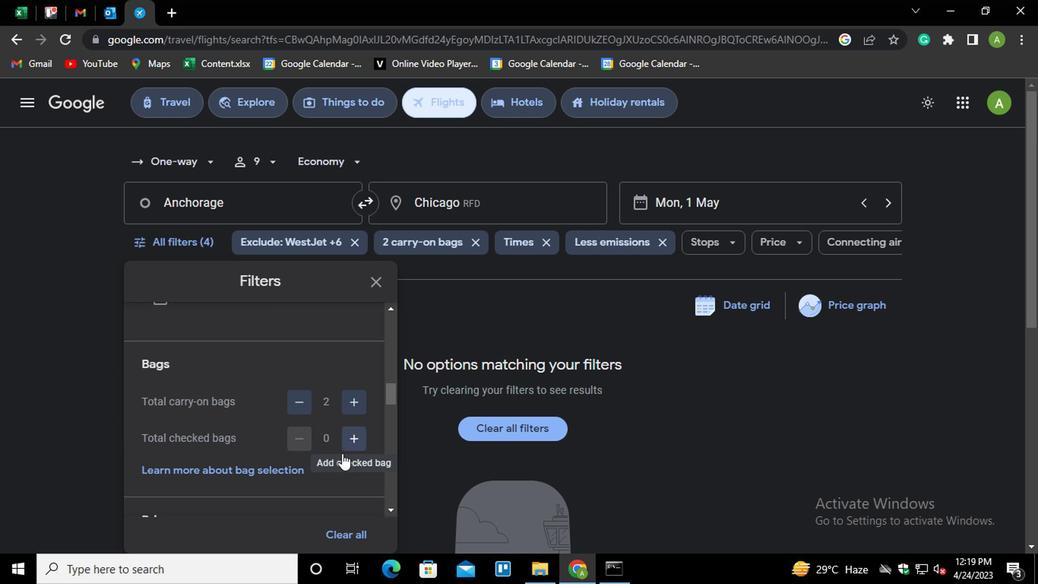 
Action: Mouse moved to (326, 410)
Screenshot: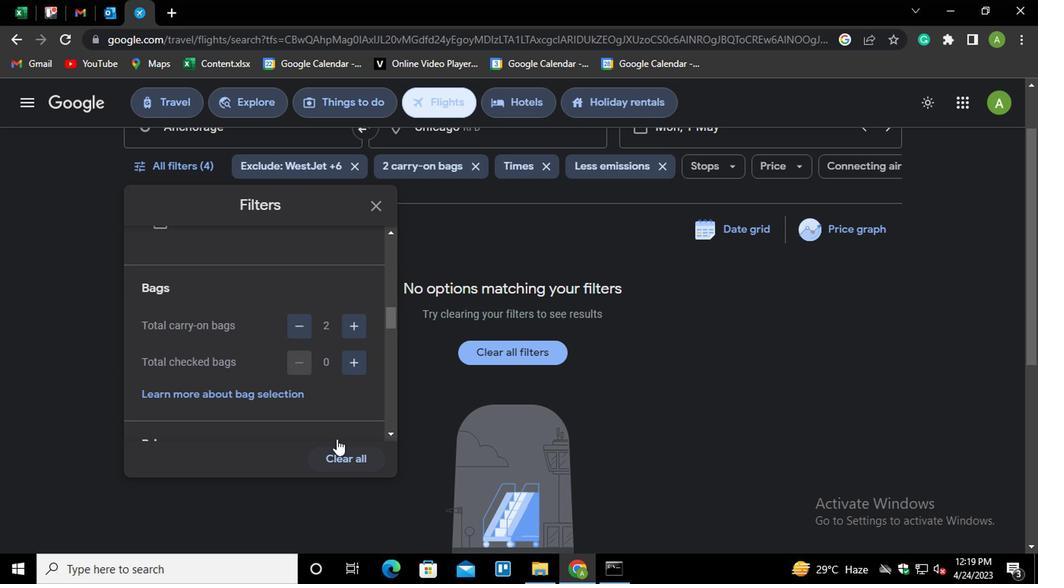 
Action: Mouse scrolled (326, 410) with delta (0, 0)
Screenshot: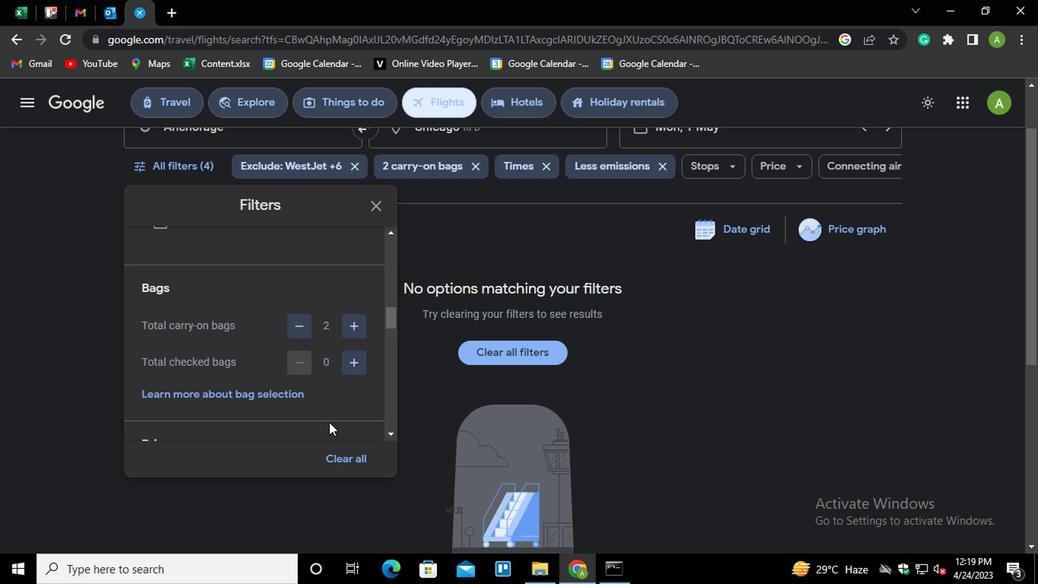 
Action: Mouse scrolled (326, 410) with delta (0, 0)
Screenshot: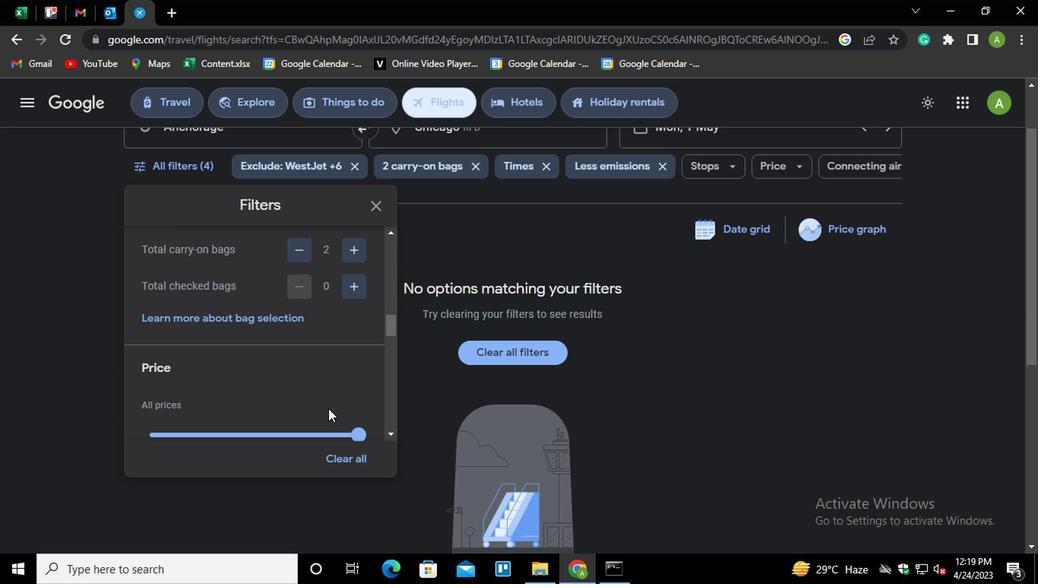 
Action: Mouse moved to (313, 391)
Screenshot: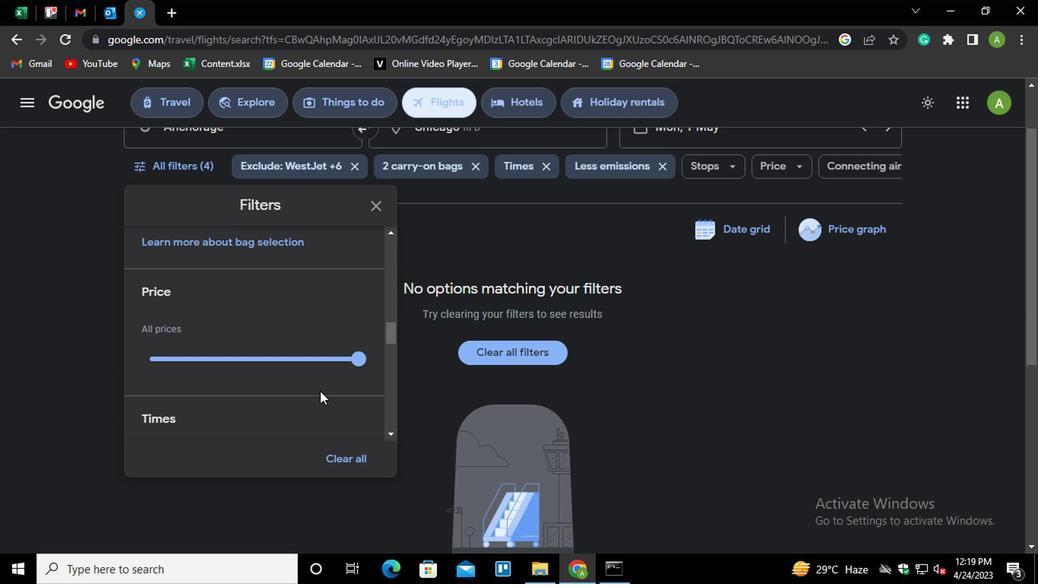 
Action: Mouse scrolled (313, 392) with delta (0, 0)
Screenshot: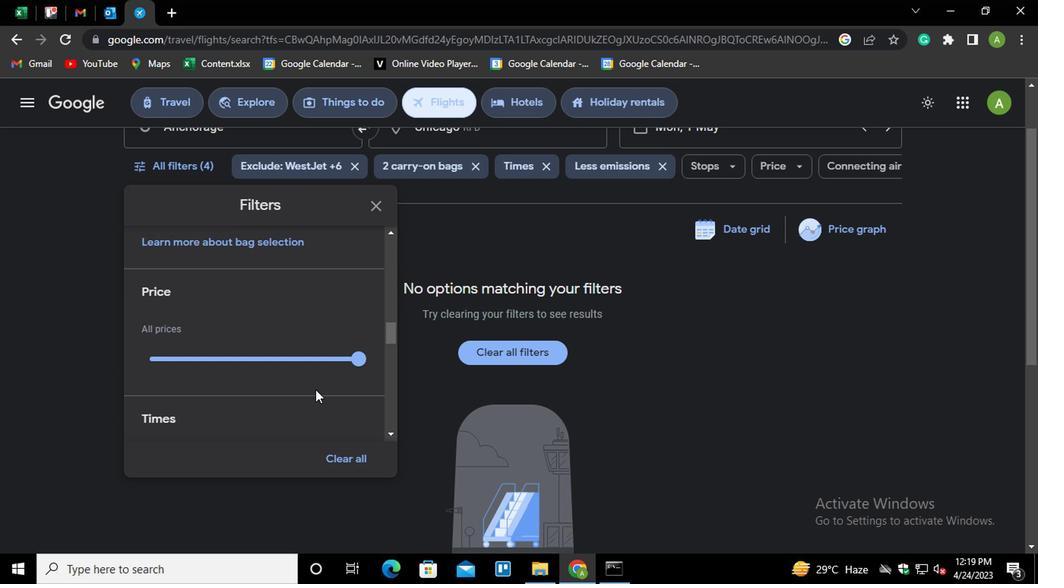 
Action: Mouse moved to (294, 425)
Screenshot: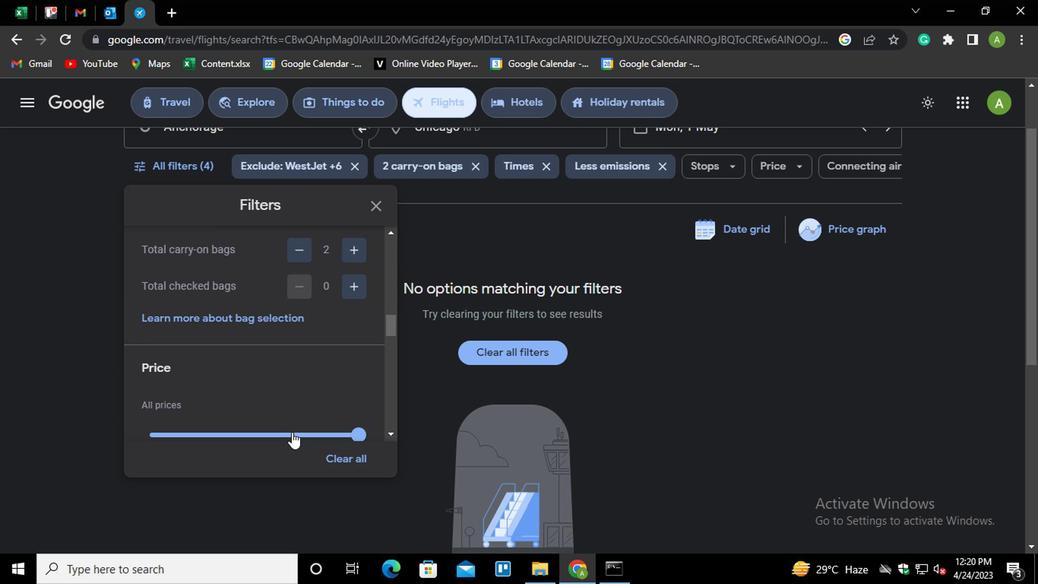 
Action: Mouse scrolled (294, 424) with delta (0, -1)
Screenshot: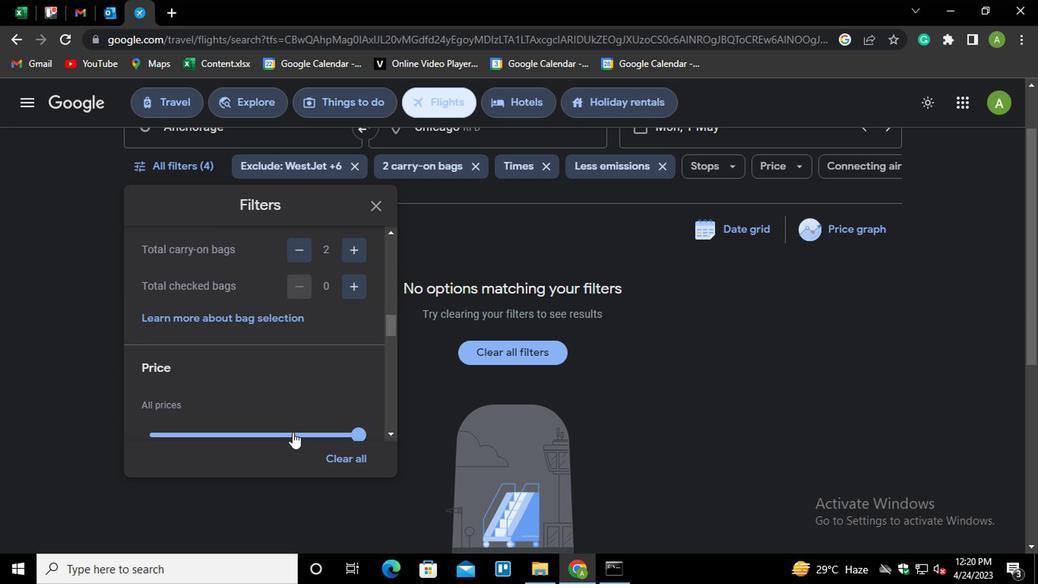 
Action: Mouse moved to (348, 357)
Screenshot: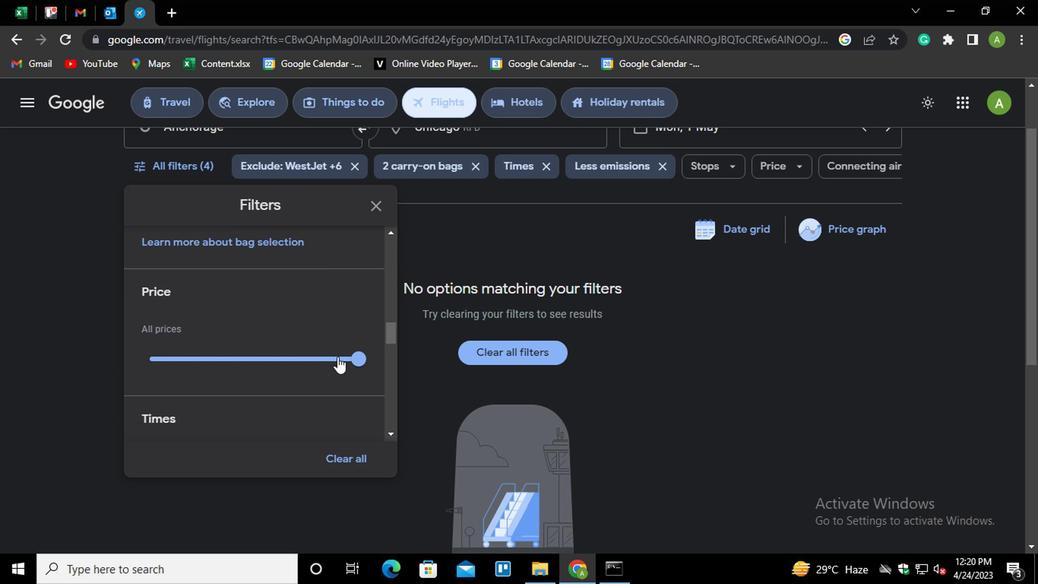 
Action: Mouse pressed left at (348, 357)
Screenshot: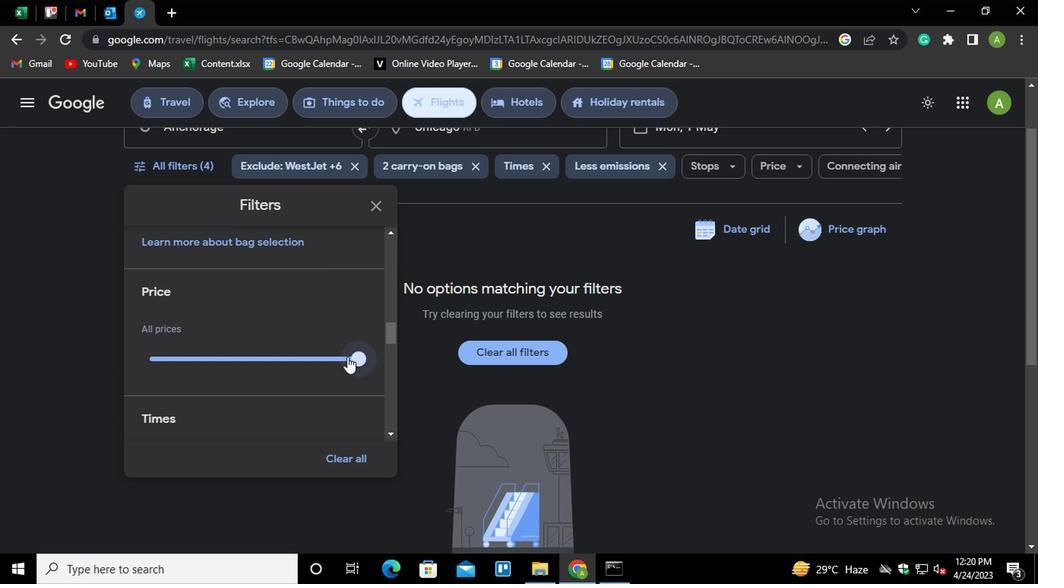 
Action: Mouse moved to (316, 366)
Screenshot: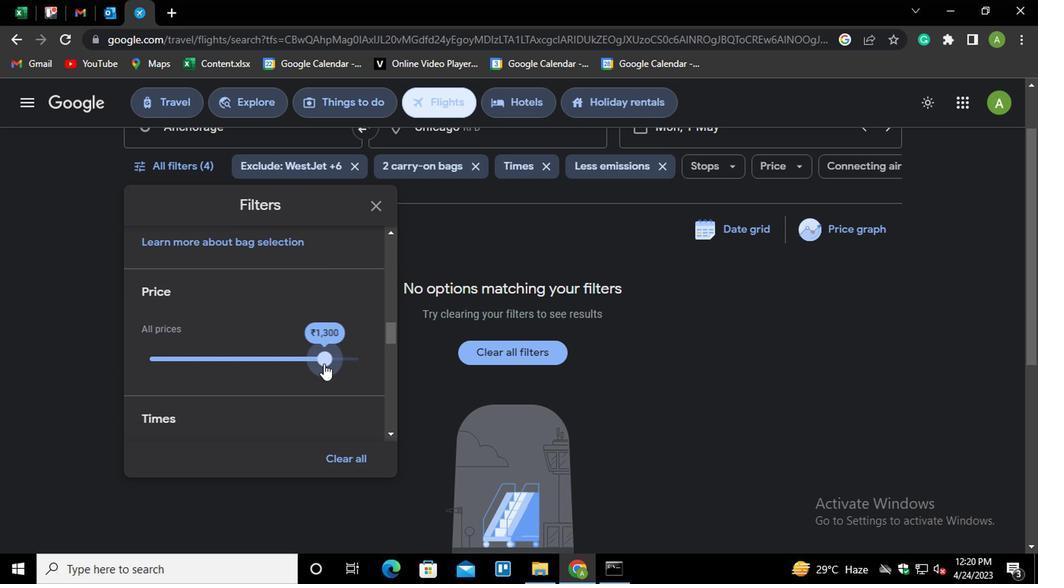 
Action: Mouse pressed left at (316, 366)
Screenshot: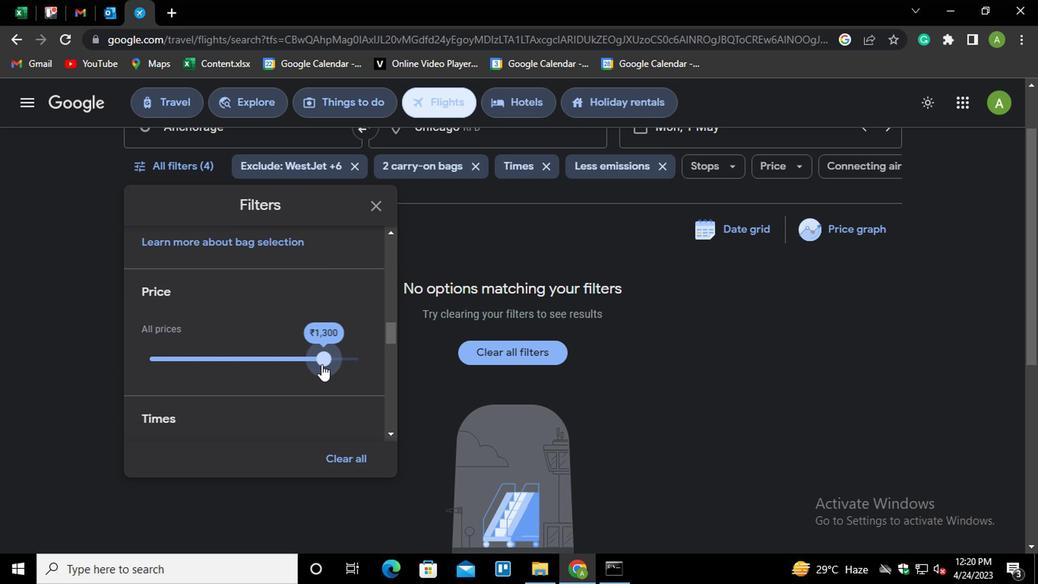 
Action: Mouse moved to (345, 391)
Screenshot: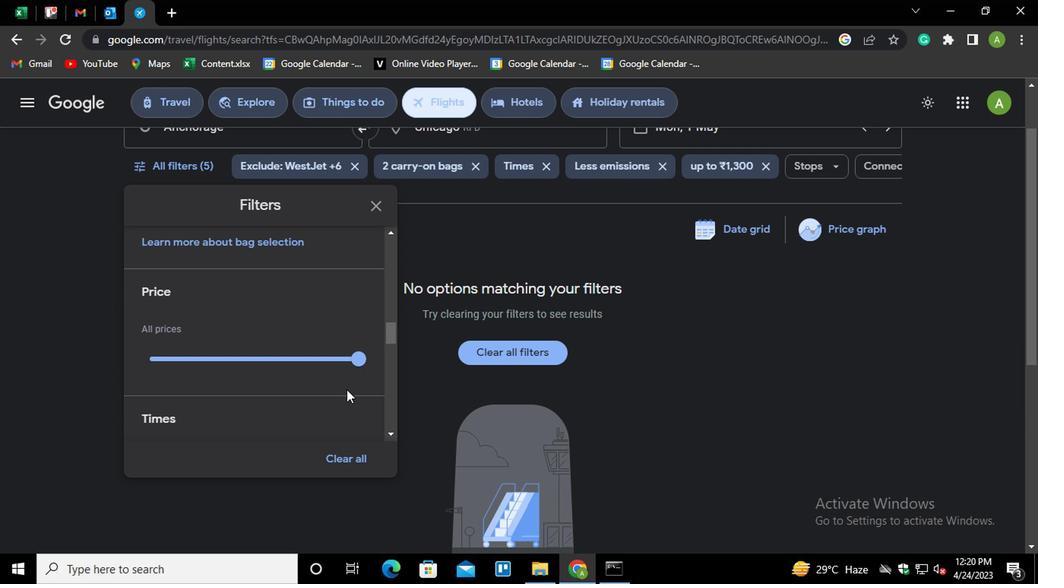 
Action: Mouse scrolled (345, 391) with delta (0, 0)
Screenshot: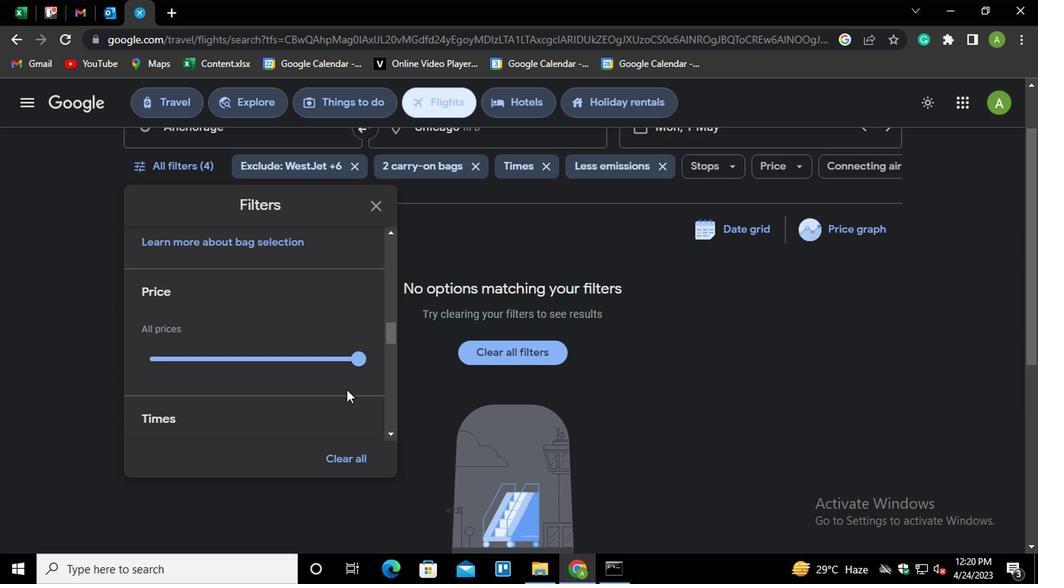 
Action: Mouse scrolled (345, 391) with delta (0, 0)
Screenshot: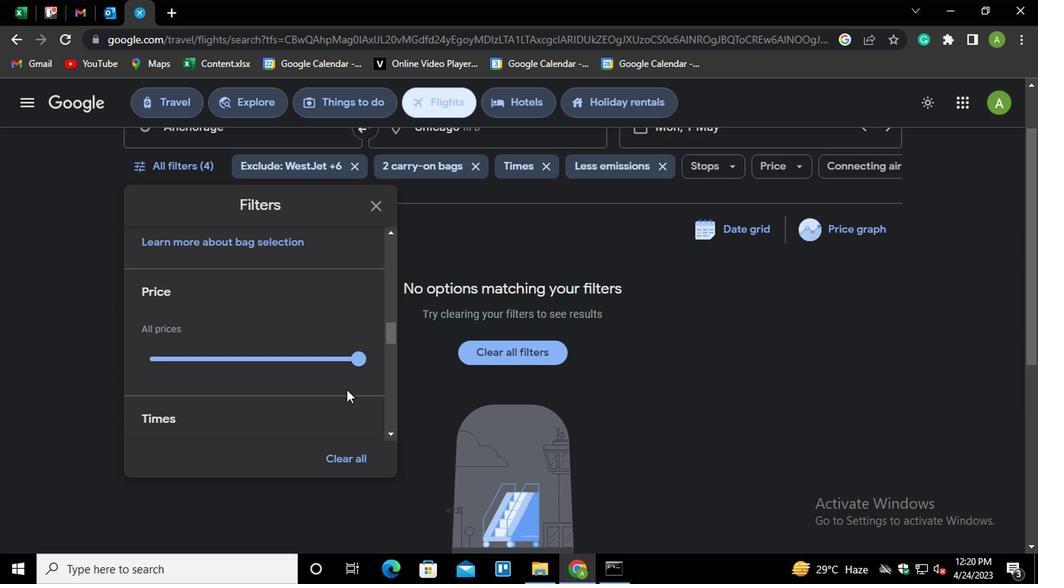 
Action: Mouse scrolled (345, 391) with delta (0, 0)
Screenshot: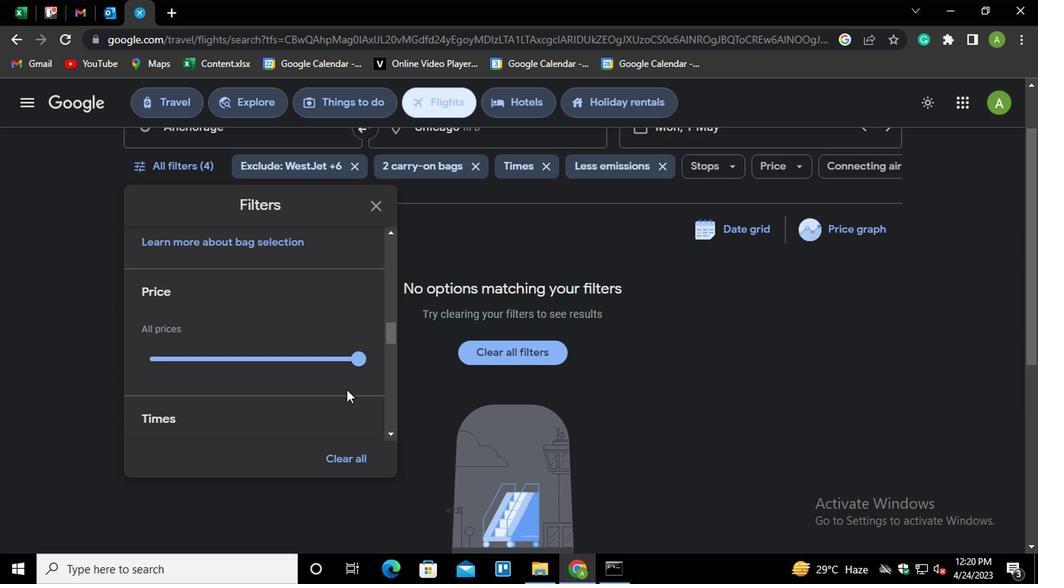 
Action: Mouse moved to (309, 307)
Screenshot: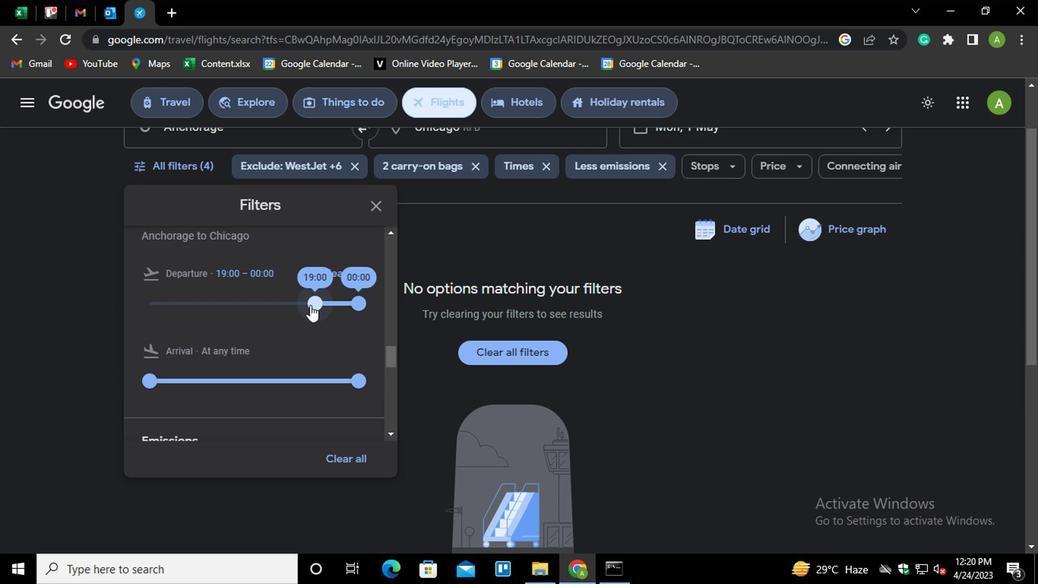 
Action: Mouse pressed left at (309, 307)
Screenshot: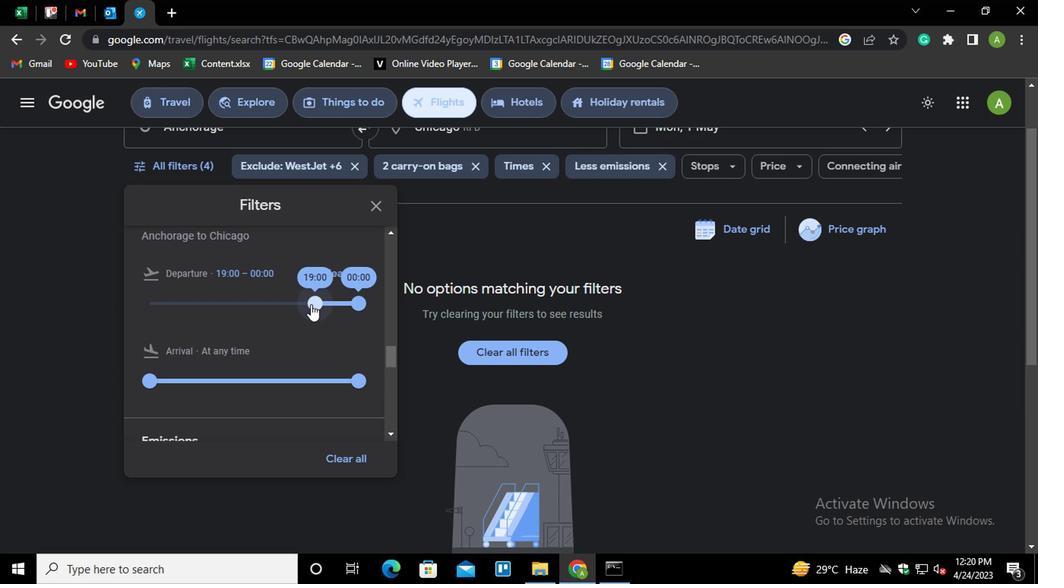 
Action: Mouse moved to (530, 238)
Screenshot: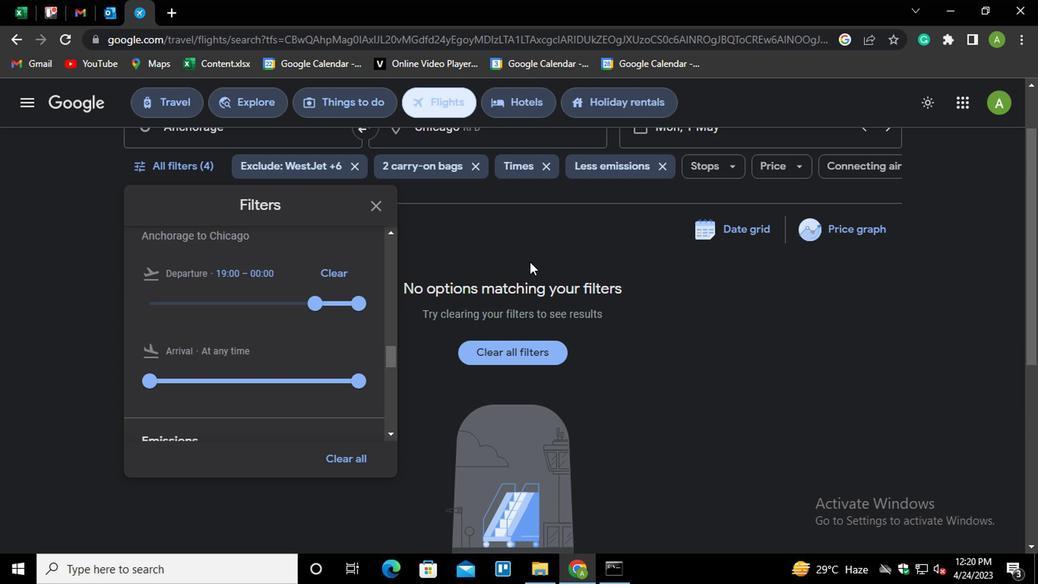 
Action: Mouse pressed left at (530, 238)
Screenshot: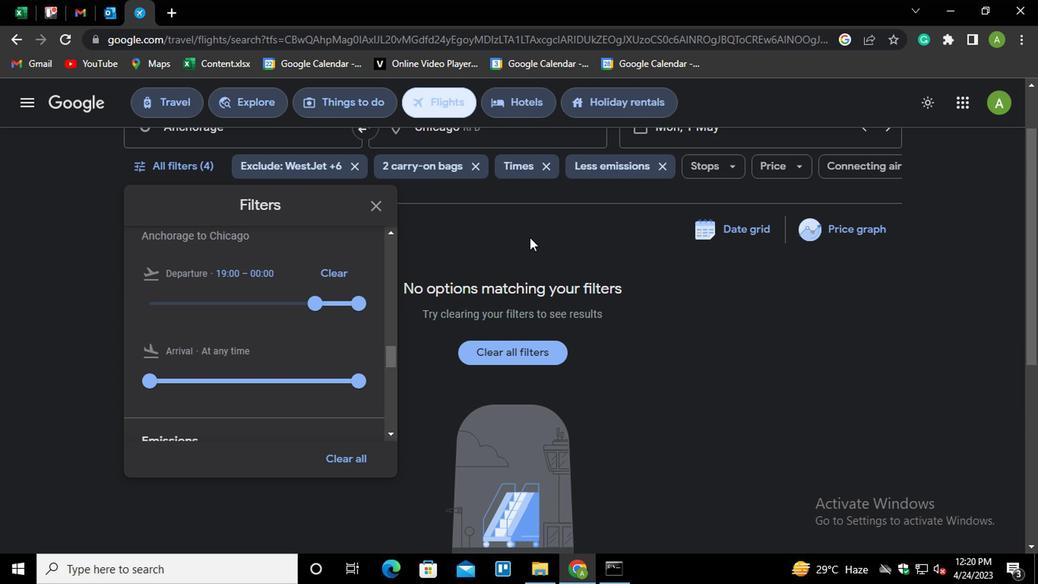 
Action: Mouse moved to (530, 238)
Screenshot: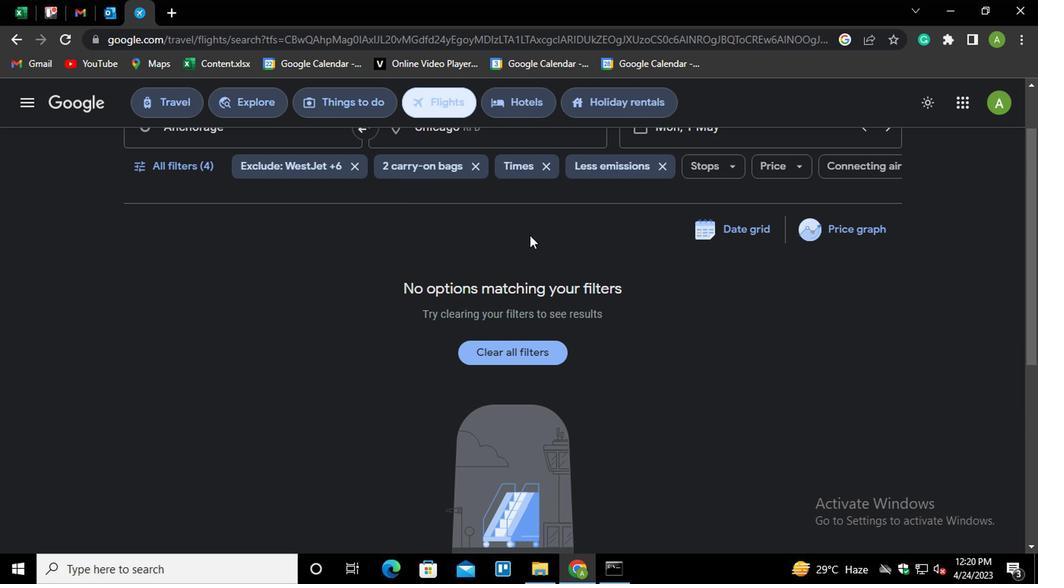 
